 Task: Create new invoice with Date Opened :30-Apr-23, Select Customer: Yummy Thai, Terms: Payment Term 2. Make invoice entry for item-1 with Date: 30-Apr-23, Description: Blue Bunny Double Strawberry_x000D_
, Action: Material, Income Account: Income:Sales, Quantity: 4, Unit Price: 6.85, Discount $: 0.83. Make entry for item-2 with Date: 30-Apr-23, Description: Sprite Can, Action: Material, Income Account: Income:Sales, Quantity: 2, Unit Price: 4.5, Discount $: 1.83. Make entry for item-3 with Date: 30-Apr-23, Description: Snickers King Size_x000D_
, Action: Material, Income Account: Income:Sales, Quantity: 1, Unit Price: 5.5, Discount $: 2.33. Write Notes: 'Looking forward to serving you again.'. Post Invoice with Post Date: 30-Apr-23, Post to Accounts: Assets:Accounts Receivable. Pay / Process Payment with Transaction Date: 15-May-23, Amount: 36.91, Transfer Account: Checking Account. Print Invoice, display notes by going to Option, then go to Display Tab and check 'Invoice Notes'.
Action: Mouse moved to (157, 32)
Screenshot: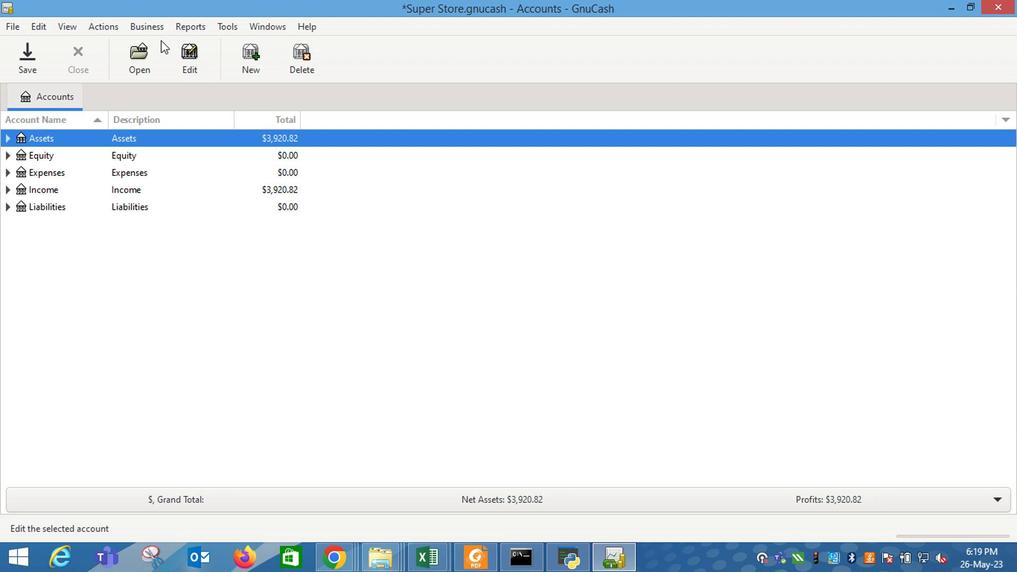 
Action: Mouse pressed left at (157, 32)
Screenshot: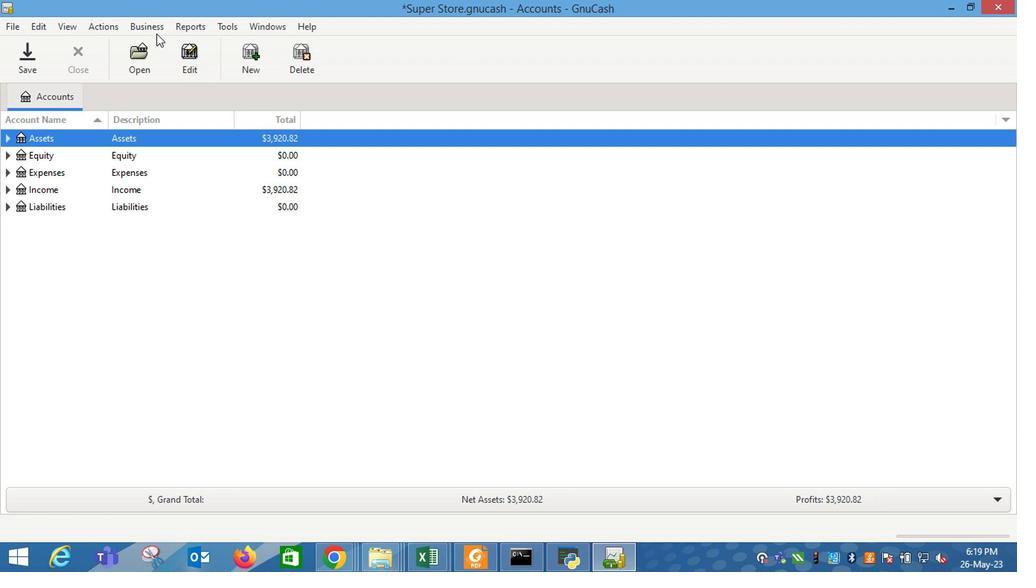 
Action: Mouse moved to (333, 109)
Screenshot: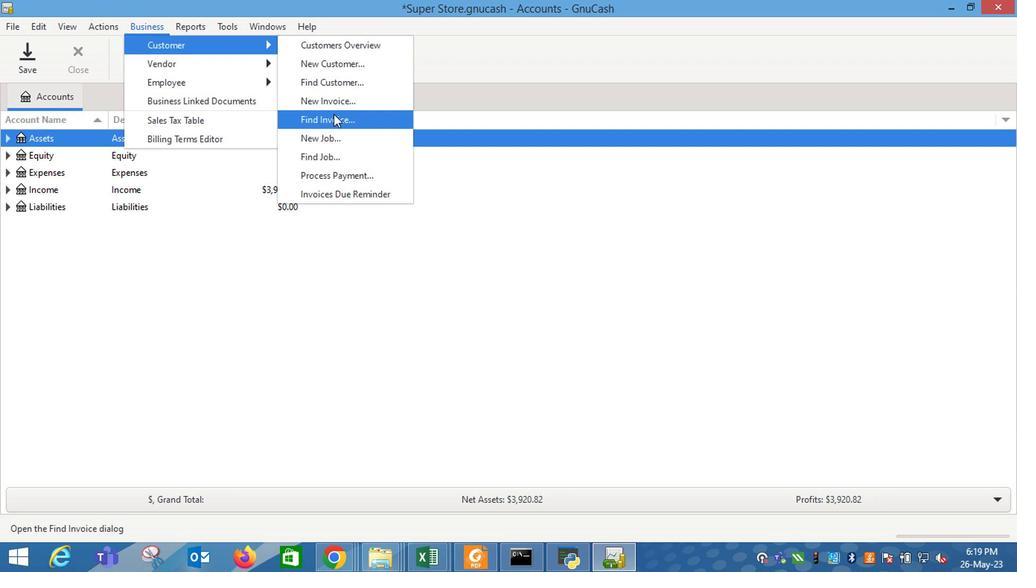 
Action: Mouse pressed left at (333, 109)
Screenshot: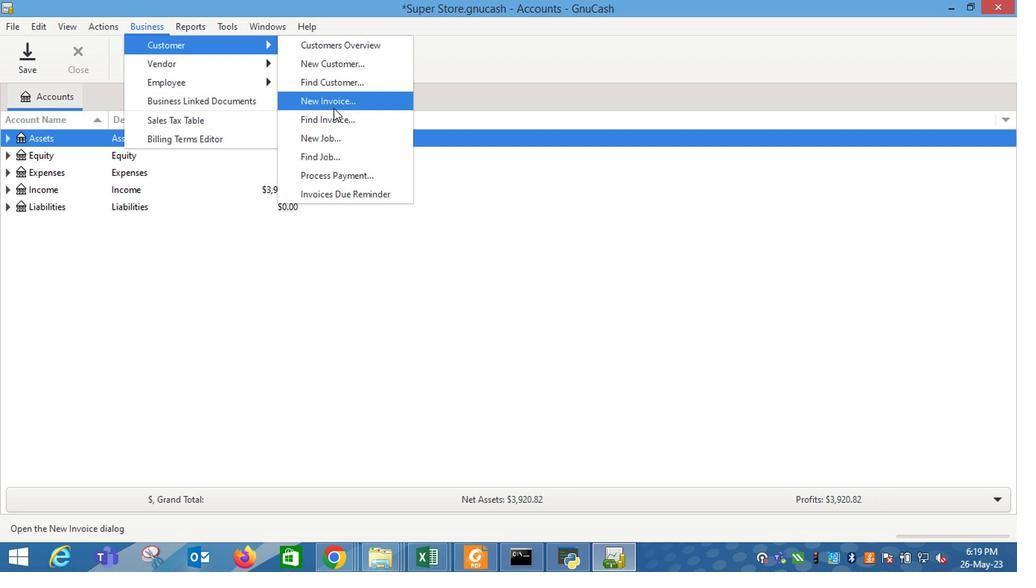 
Action: Mouse moved to (610, 227)
Screenshot: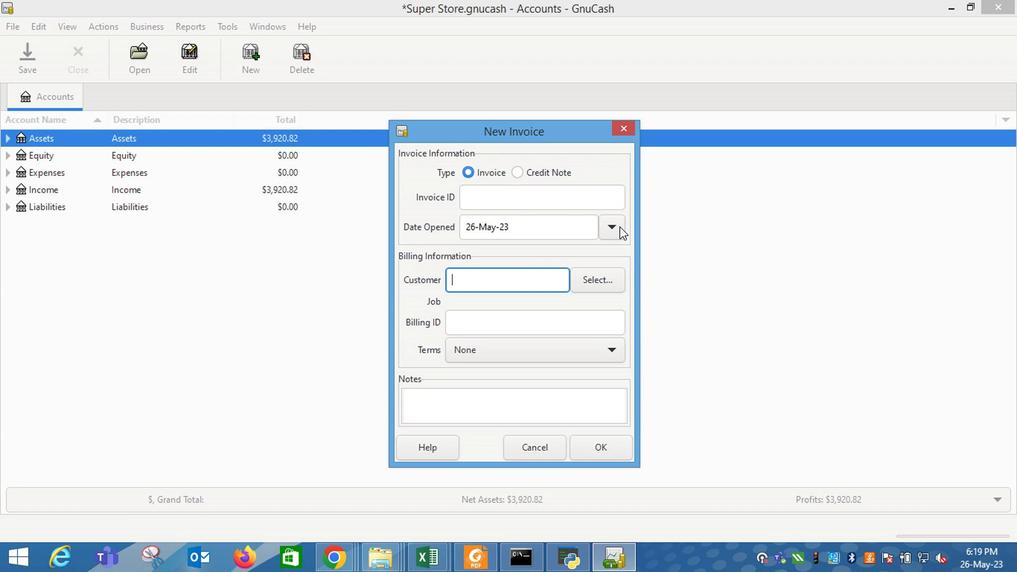 
Action: Mouse pressed left at (610, 227)
Screenshot: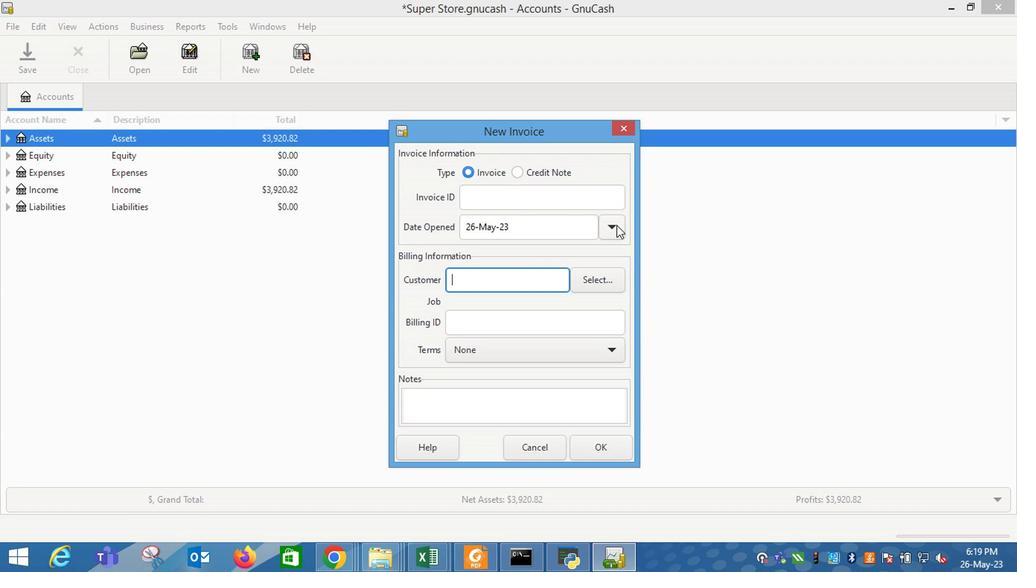 
Action: Mouse moved to (496, 255)
Screenshot: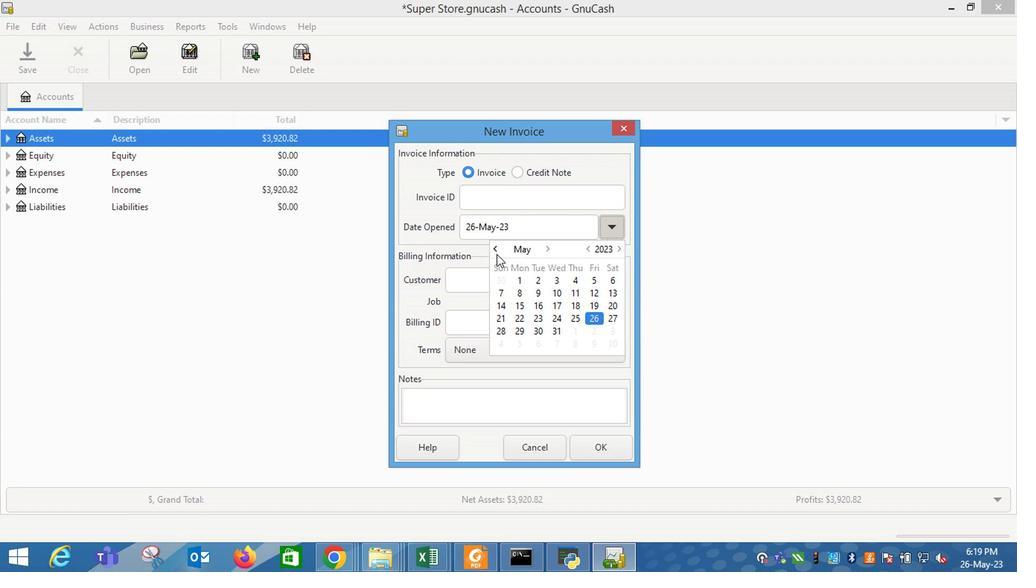 
Action: Mouse pressed left at (496, 255)
Screenshot: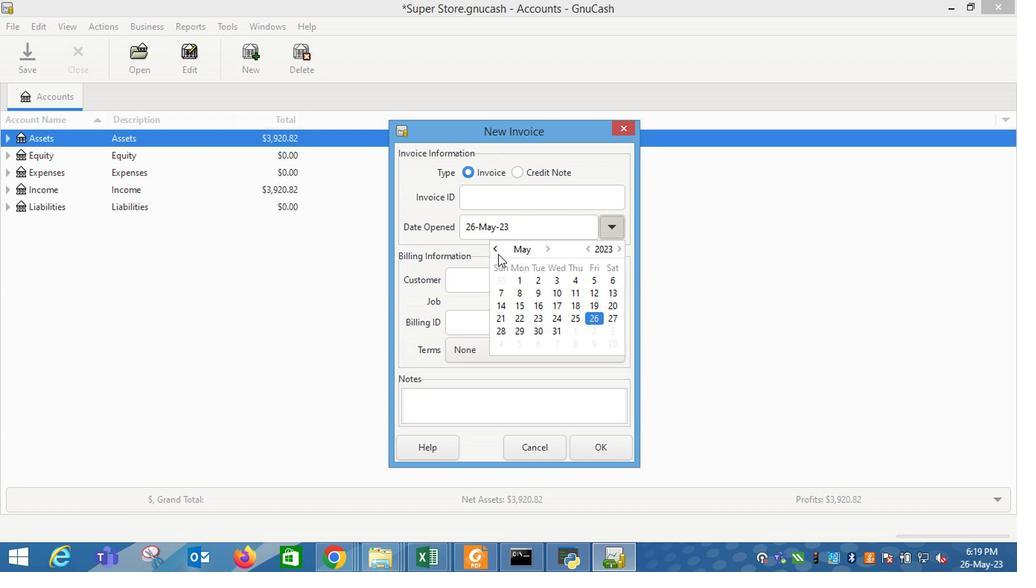 
Action: Mouse moved to (495, 348)
Screenshot: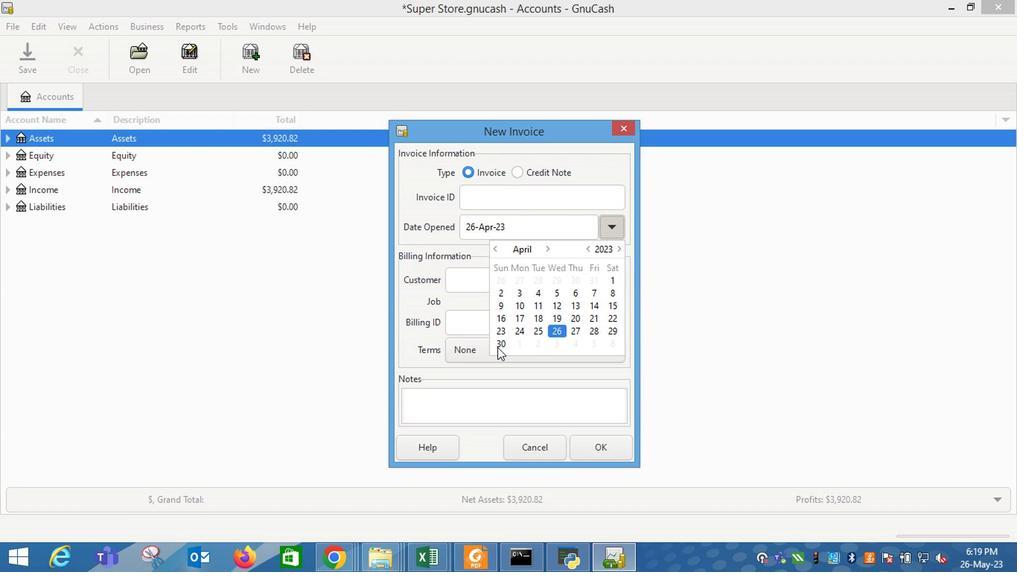 
Action: Mouse pressed left at (495, 348)
Screenshot: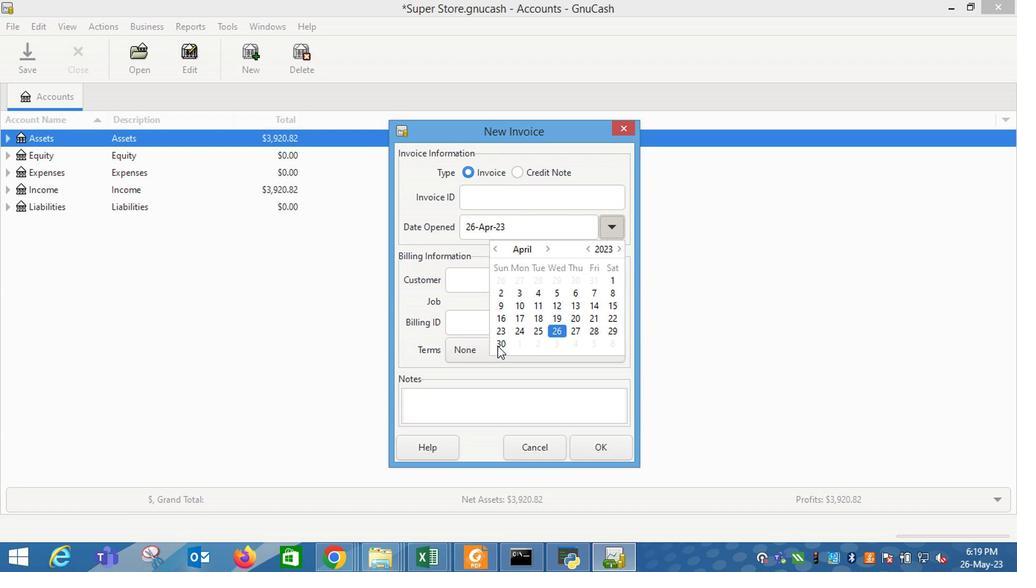 
Action: Mouse moved to (475, 269)
Screenshot: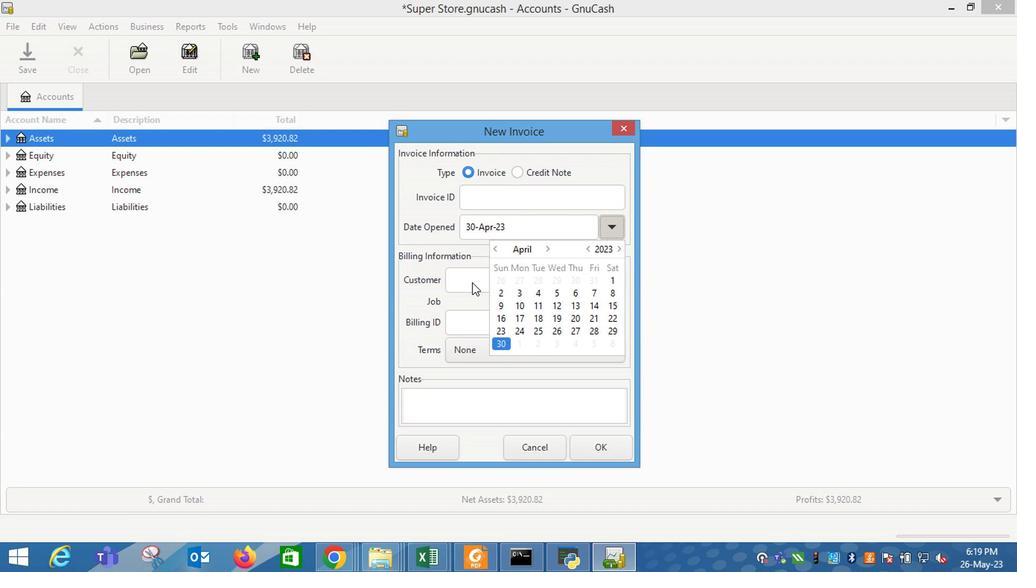 
Action: Mouse pressed left at (475, 269)
Screenshot: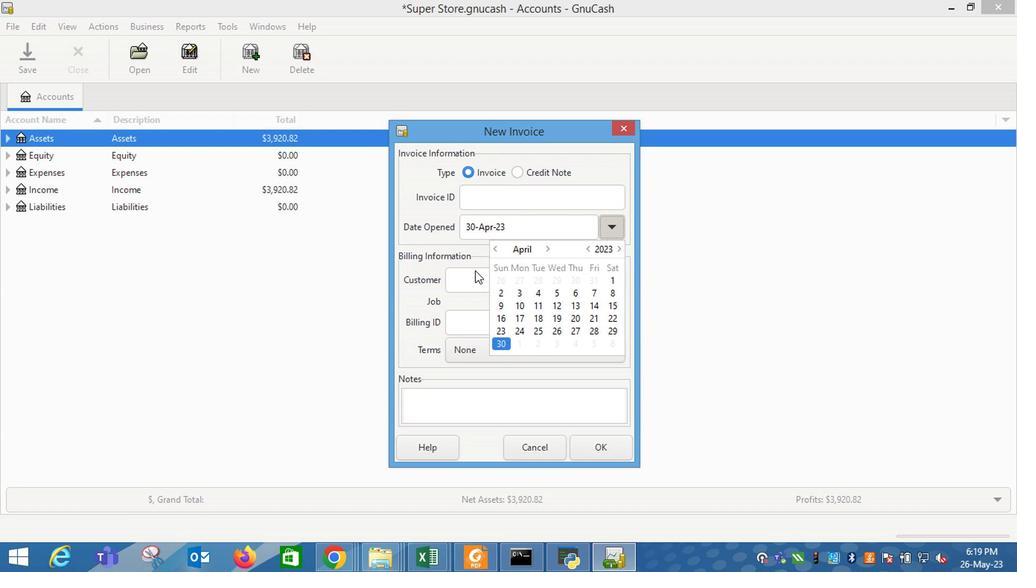 
Action: Mouse moved to (458, 282)
Screenshot: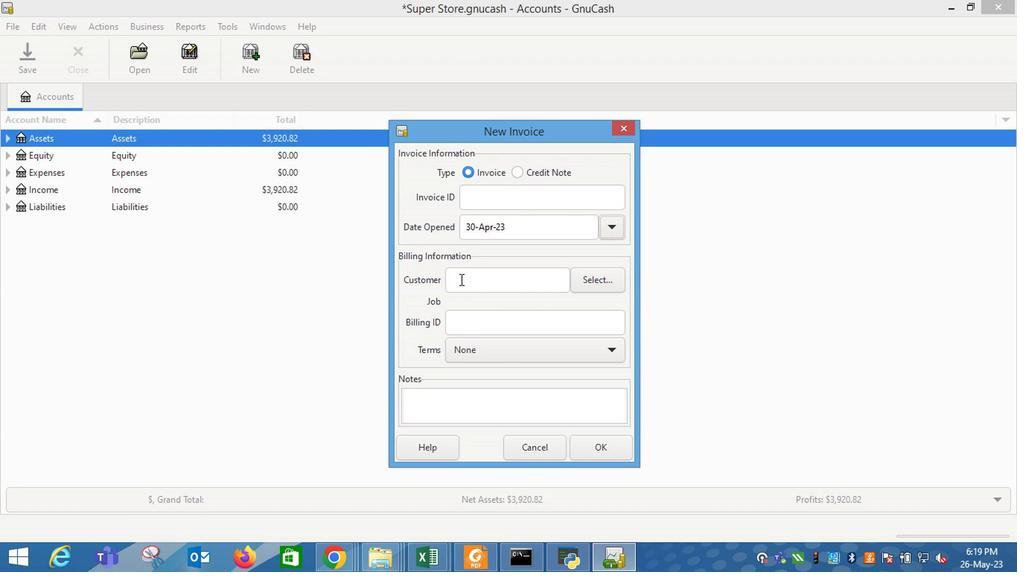 
Action: Mouse pressed left at (458, 282)
Screenshot: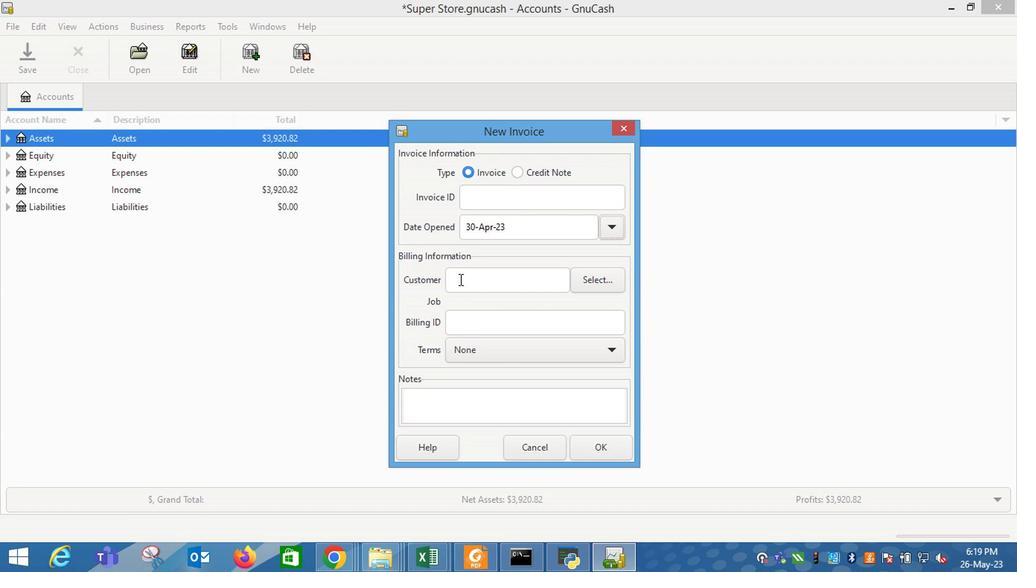 
Action: Key pressed <Key.shift_r>Blue<Key.space><Key.shift_r>Bunny<Key.backspace><Key.backspace><Key.backspace><Key.backspace><Key.backspace><Key.backspace><Key.backspace><Key.backspace><Key.backspace><Key.backspace><Key.shift_r><Key.shift_r><Key.shift_r><Key.shift_r><Key.shift_r>Yu
Screenshot: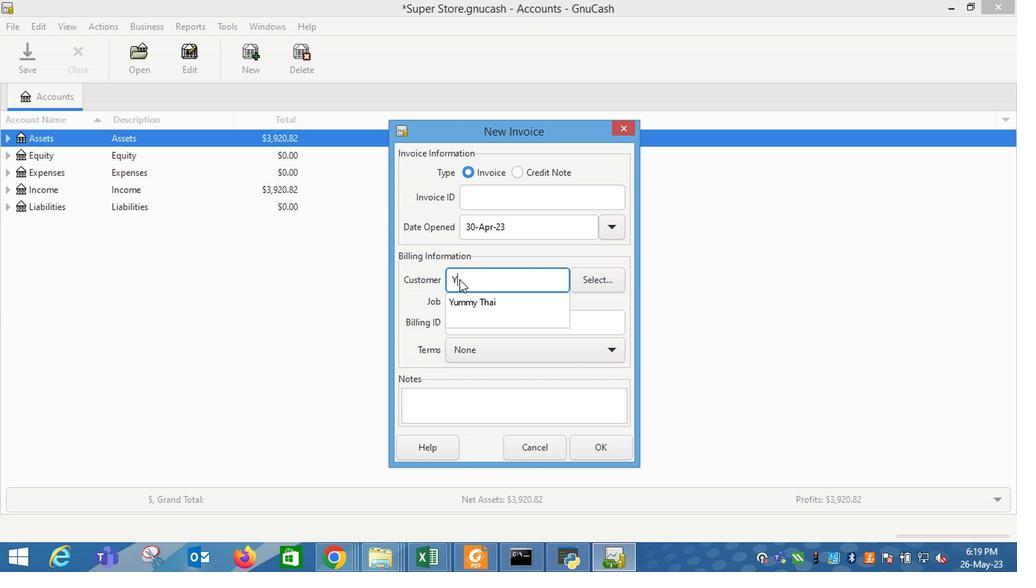 
Action: Mouse moved to (464, 308)
Screenshot: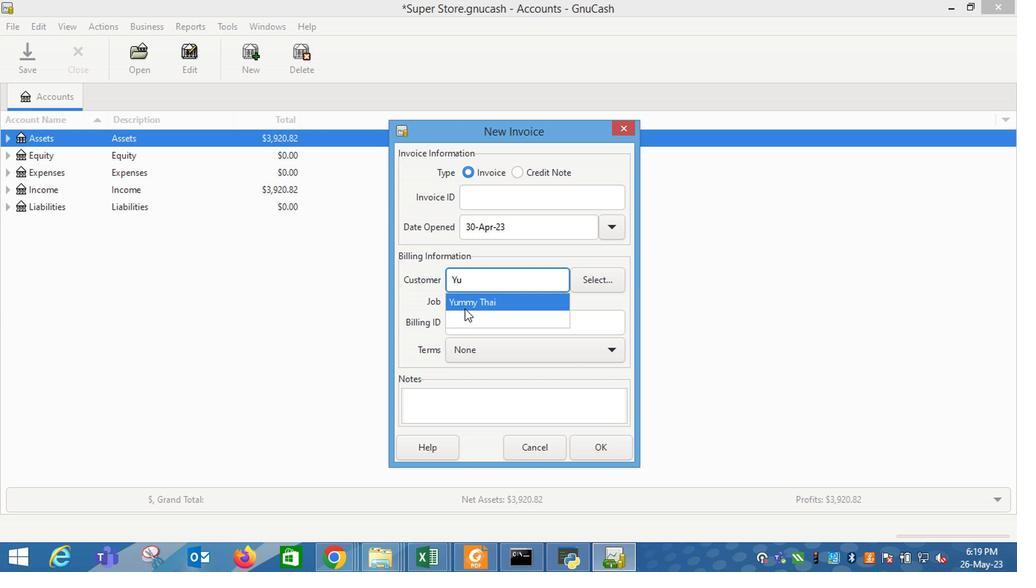 
Action: Mouse pressed left at (464, 308)
Screenshot: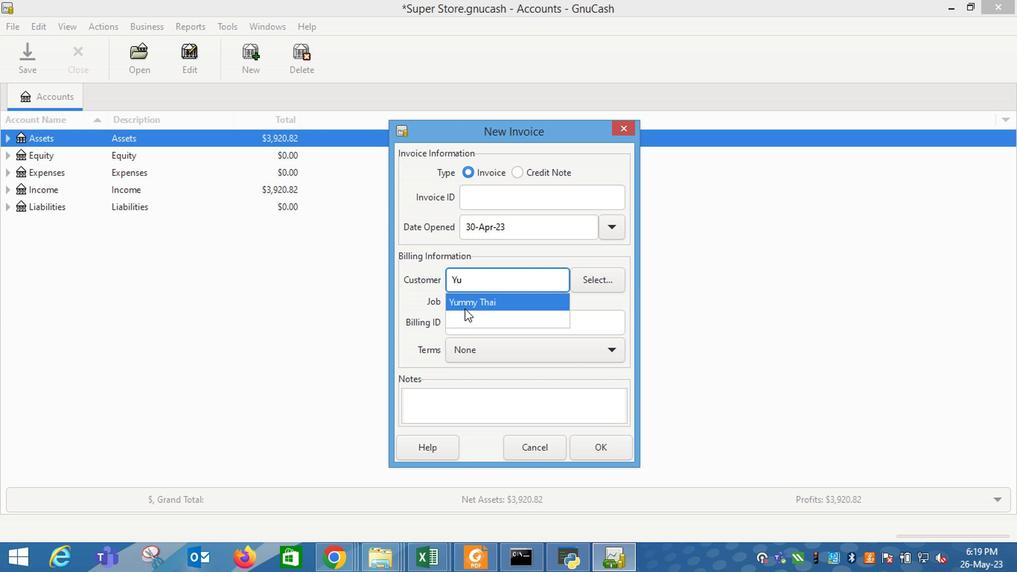 
Action: Mouse moved to (483, 366)
Screenshot: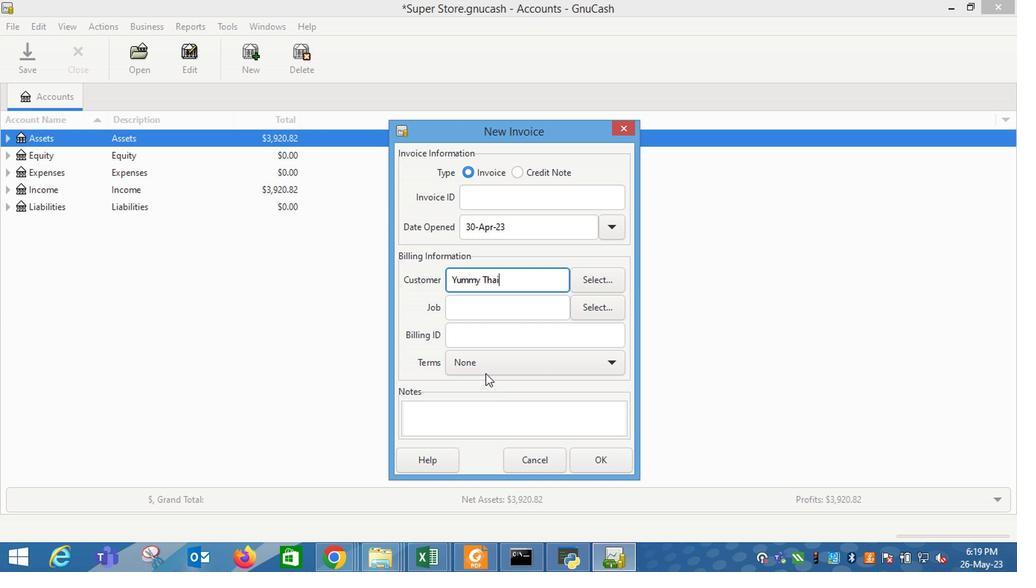 
Action: Mouse pressed left at (483, 366)
Screenshot: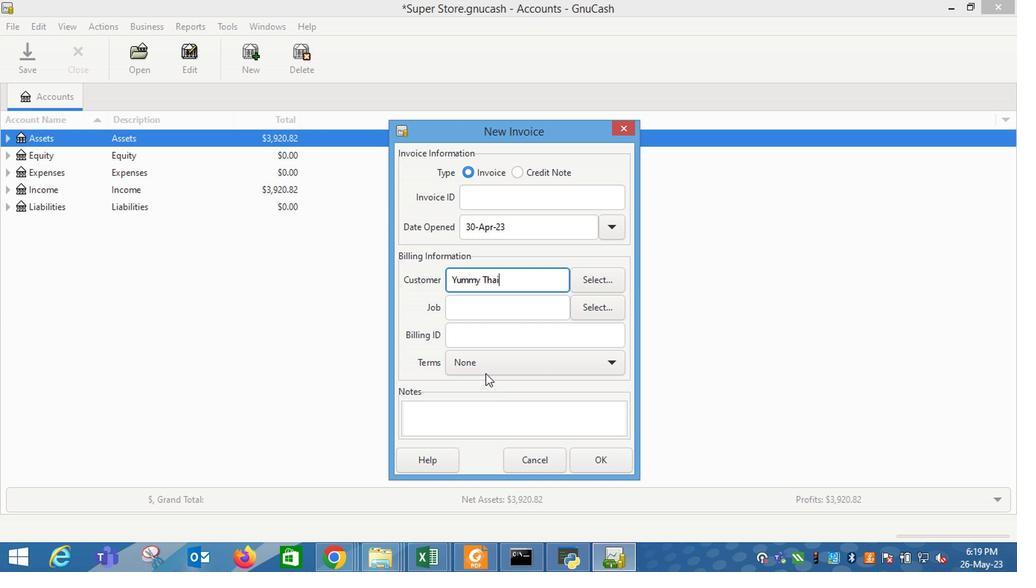 
Action: Mouse moved to (479, 412)
Screenshot: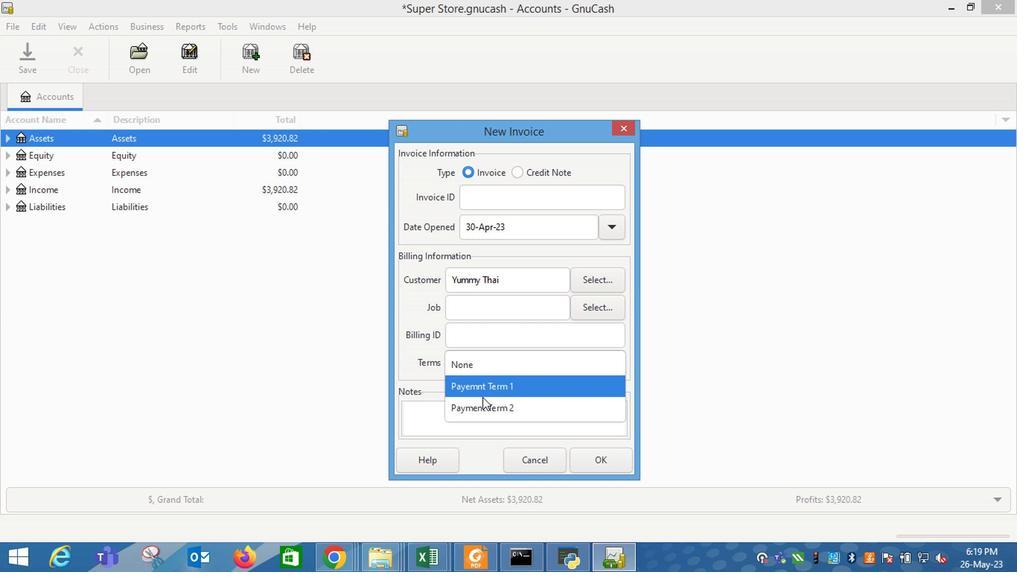 
Action: Mouse pressed left at (479, 412)
Screenshot: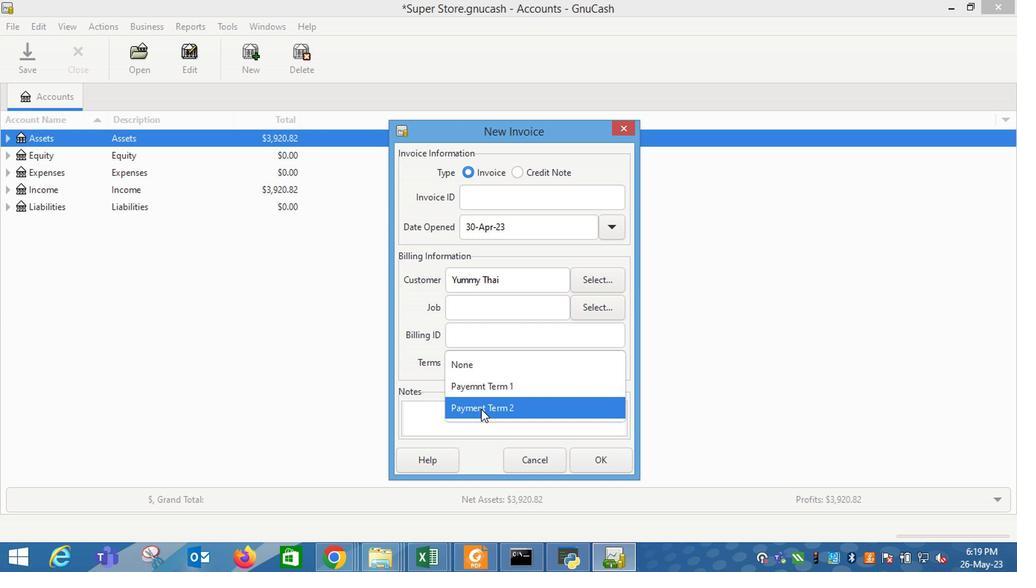 
Action: Mouse moved to (593, 463)
Screenshot: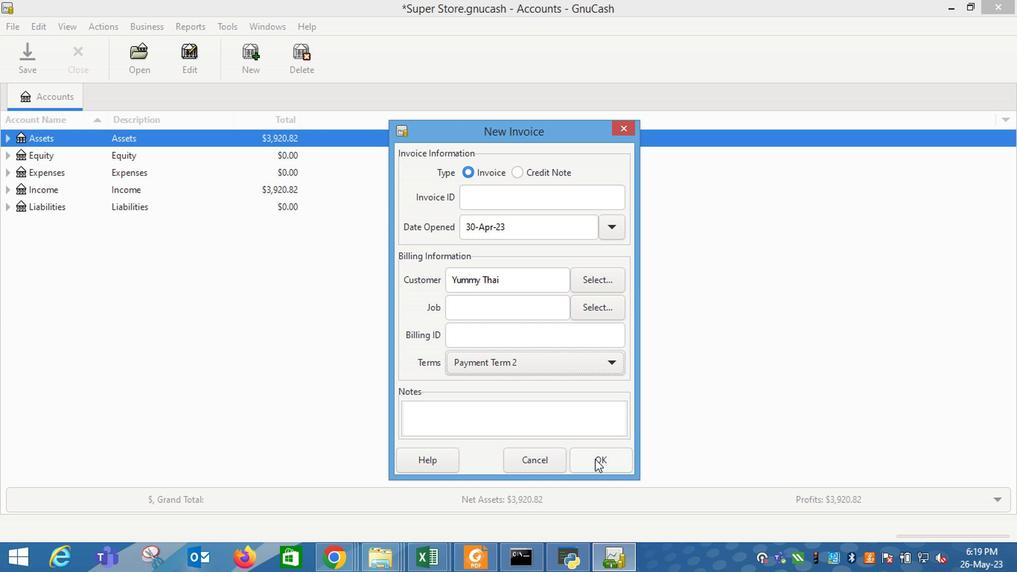 
Action: Mouse pressed left at (593, 463)
Screenshot: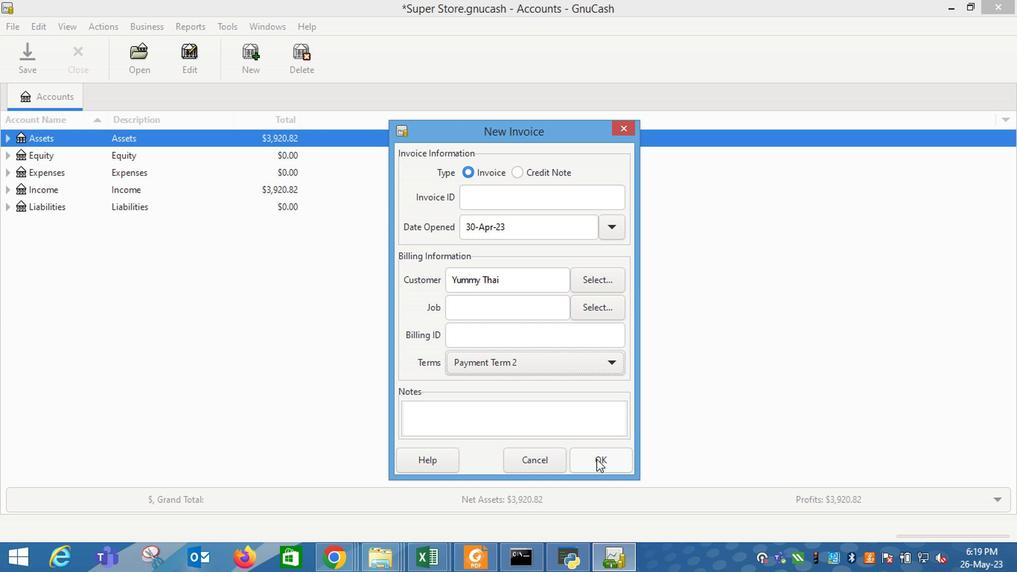 
Action: Mouse moved to (75, 293)
Screenshot: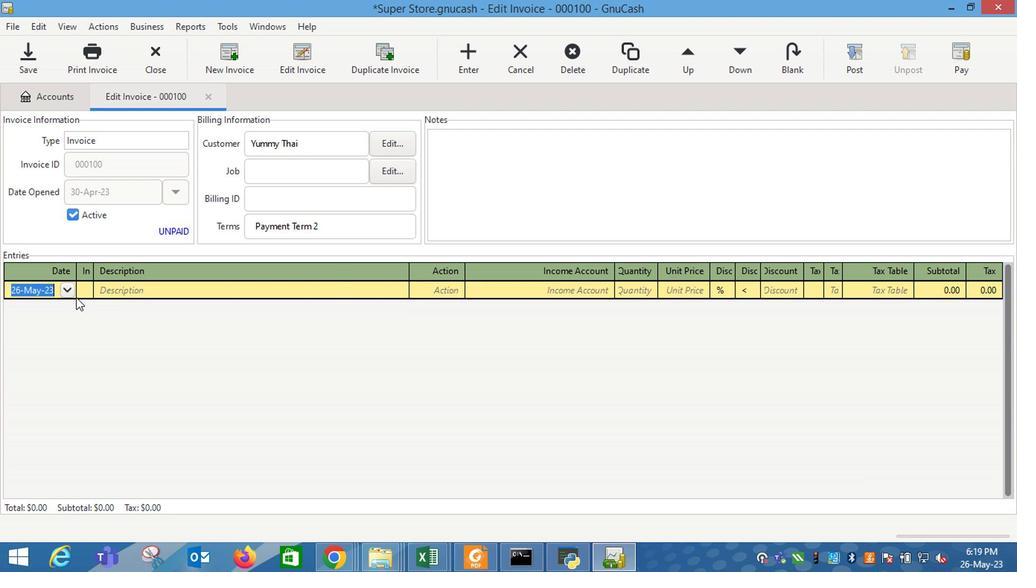 
Action: Mouse pressed left at (75, 293)
Screenshot: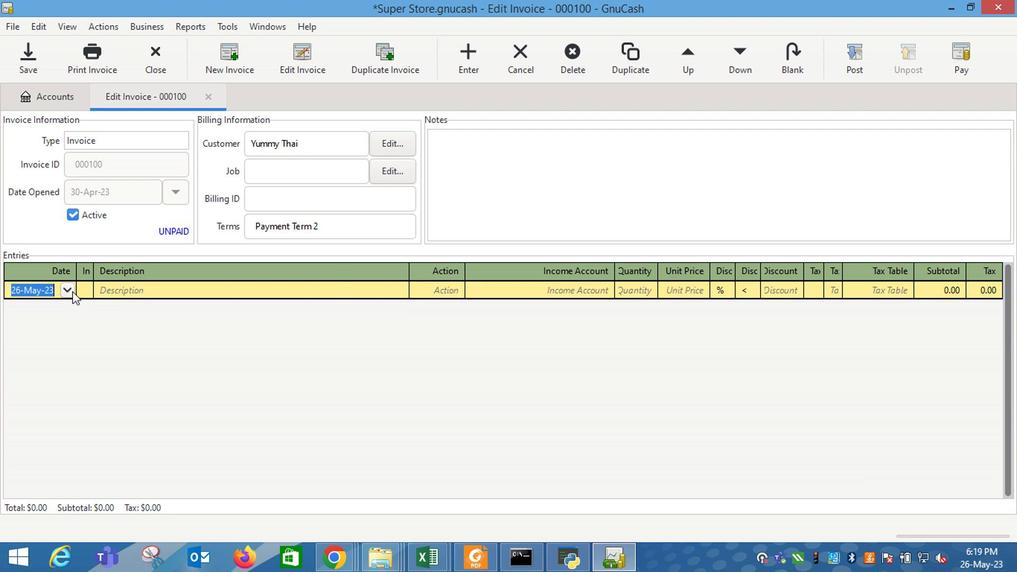 
Action: Mouse moved to (19, 312)
Screenshot: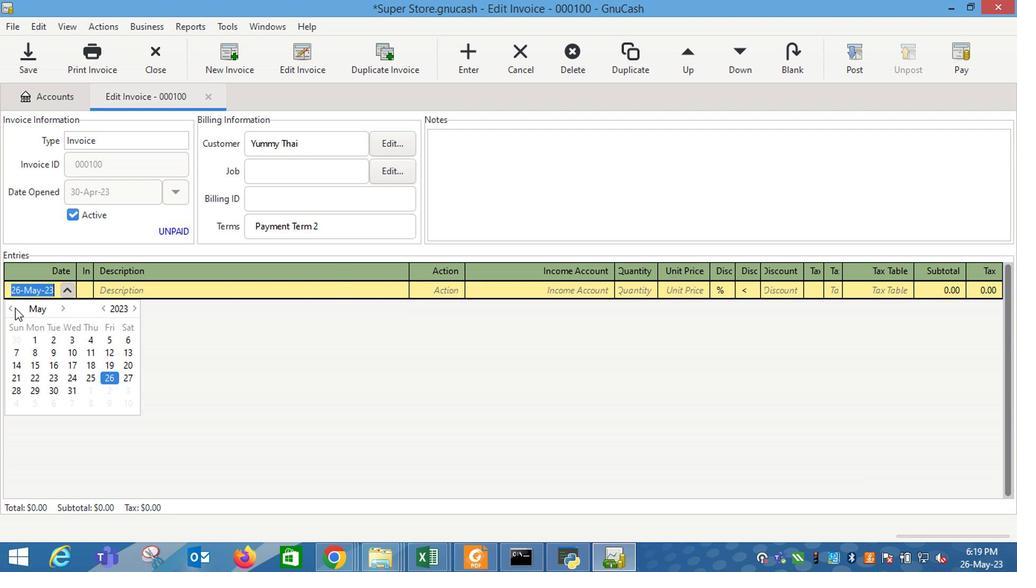 
Action: Mouse pressed left at (19, 312)
Screenshot: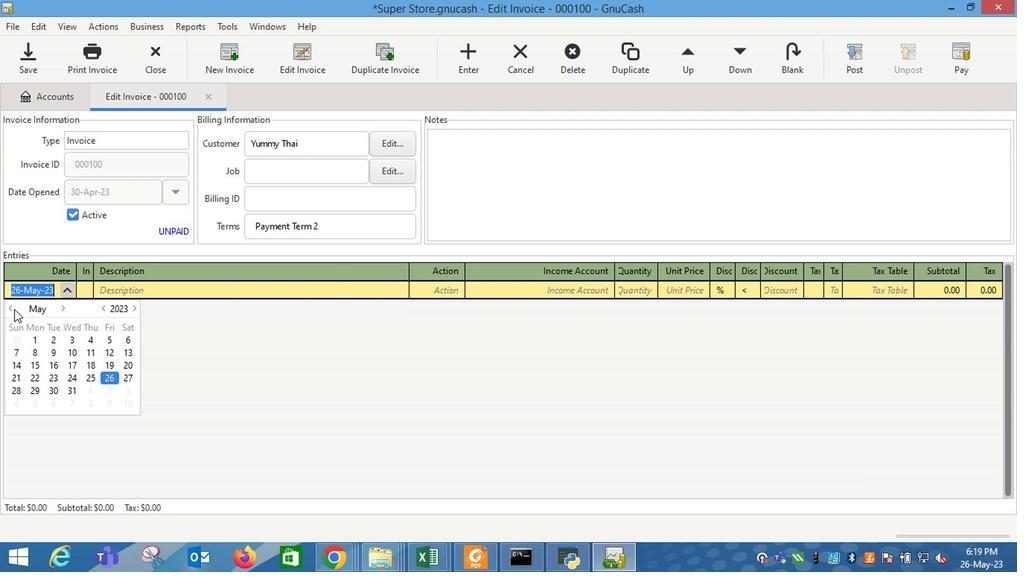 
Action: Mouse moved to (14, 313)
Screenshot: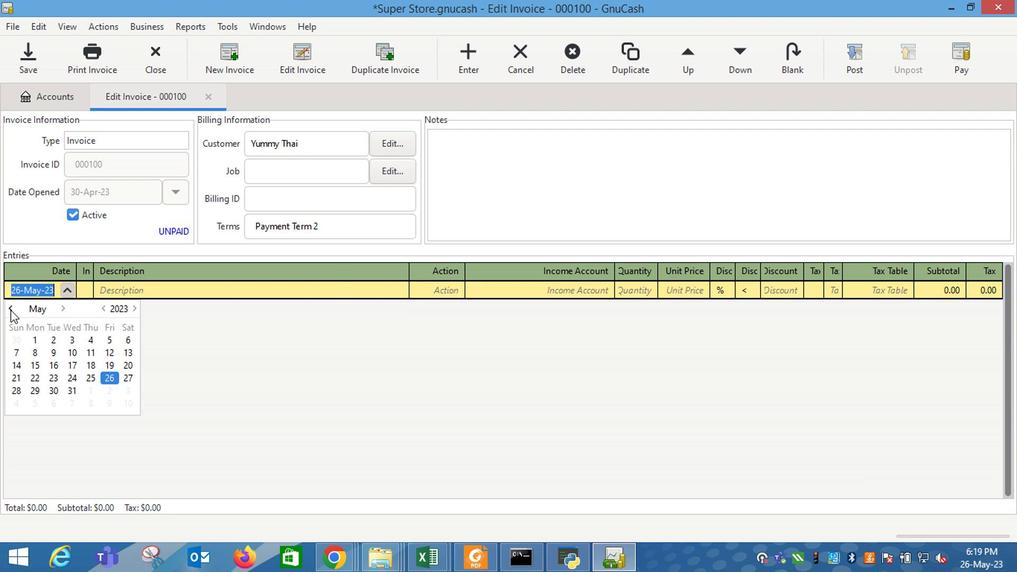 
Action: Mouse pressed left at (14, 313)
Screenshot: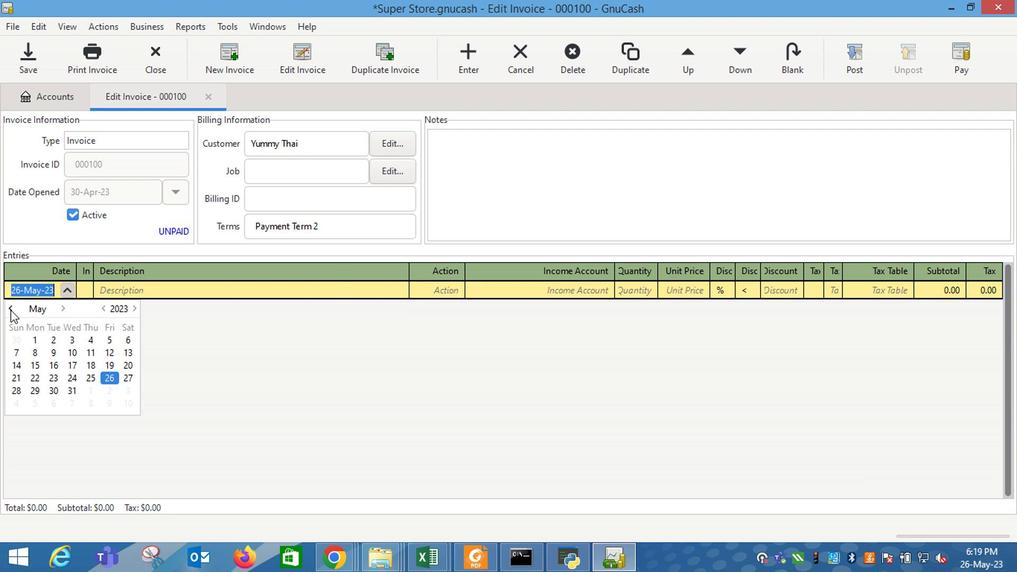 
Action: Mouse moved to (21, 403)
Screenshot: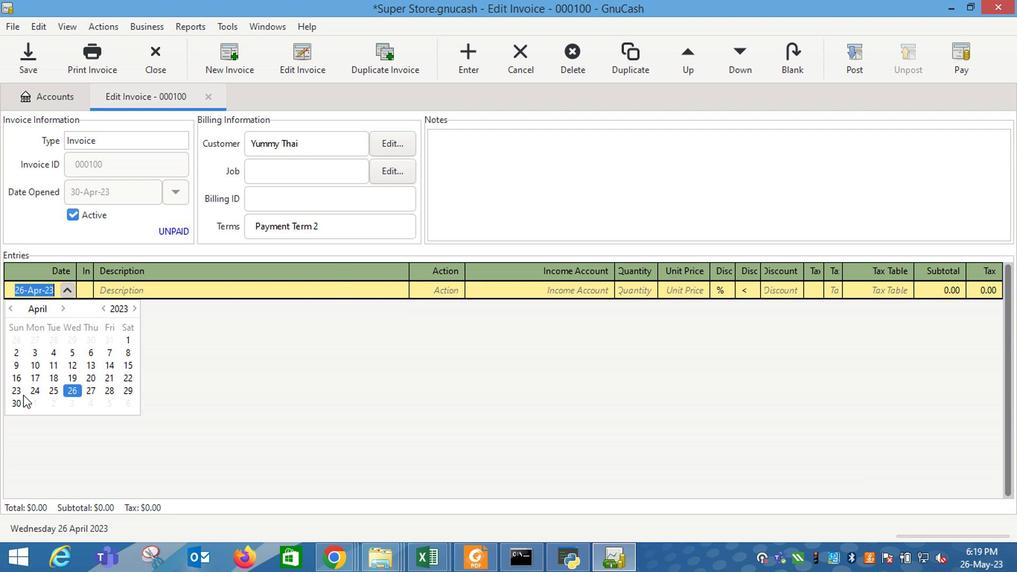 
Action: Mouse pressed left at (21, 403)
Screenshot: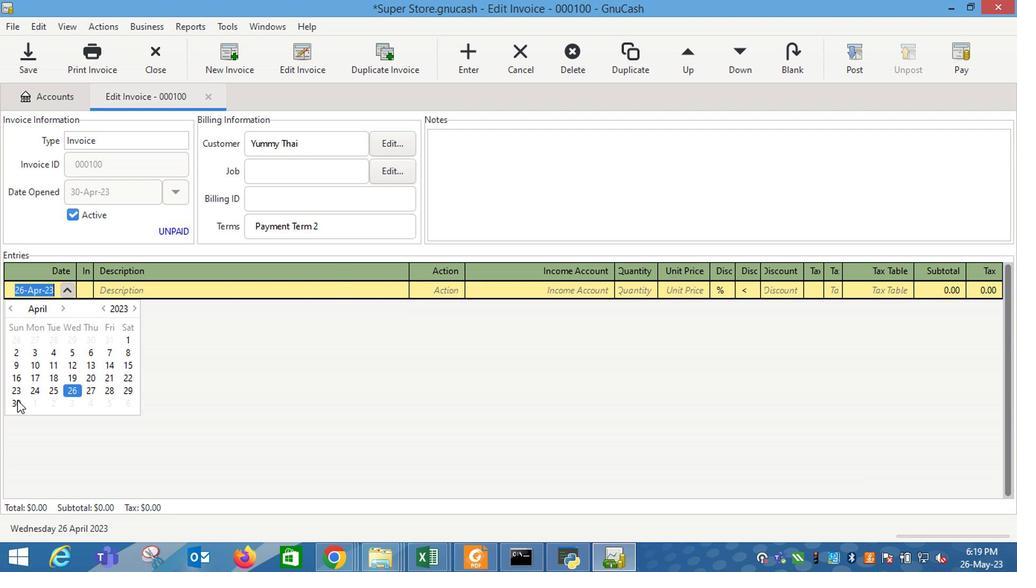 
Action: Key pressed <Key.tab><Key.shift_r>Blue<Key.space><Key.shift_r>Bunny<Key.space><Key.shift_r>Double<Key.space><Key.shift_r>Strawberry
Screenshot: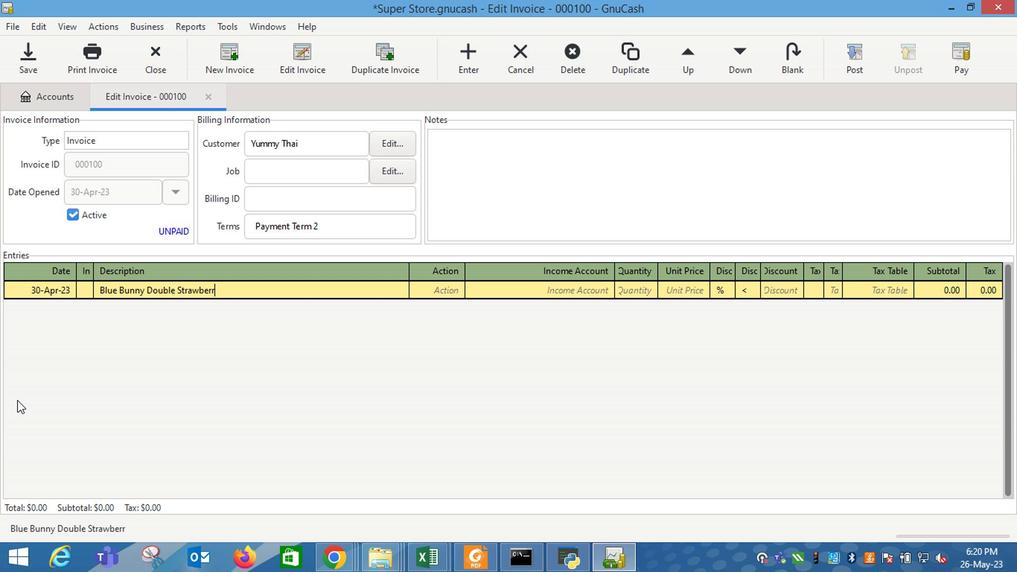 
Action: Mouse moved to (71, 403)
Screenshot: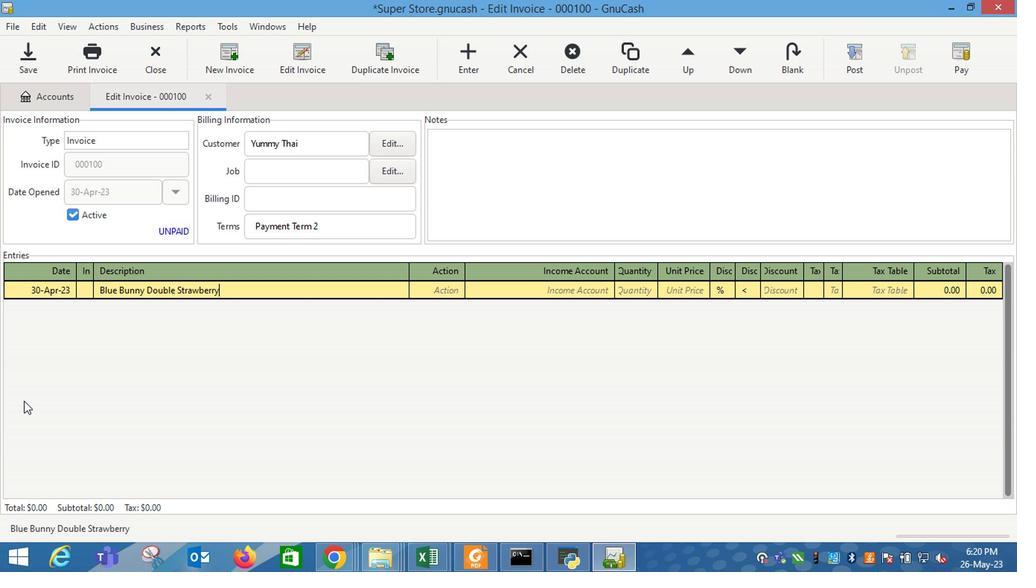 
Action: Key pressed <Key.tab>
Screenshot: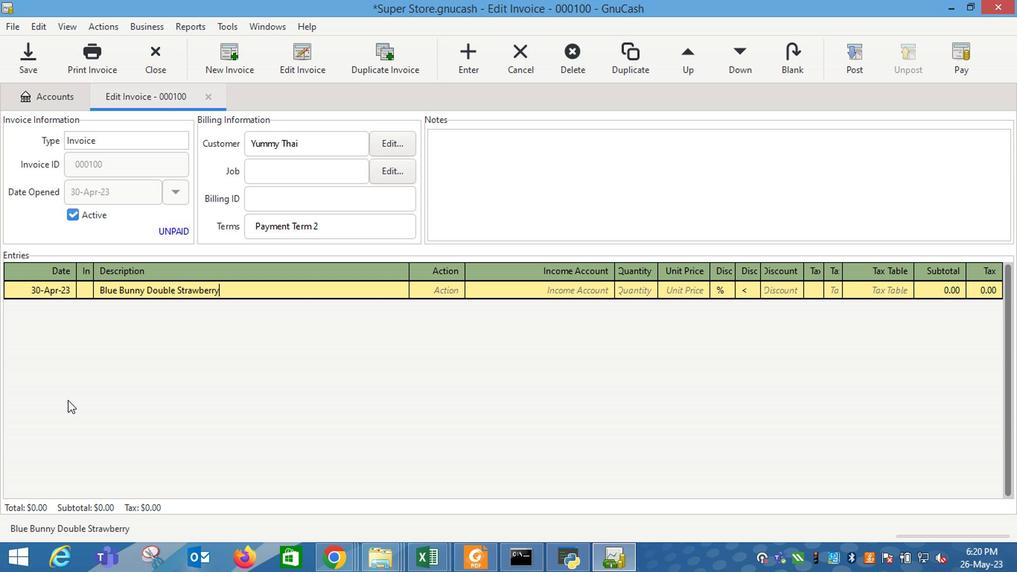 
Action: Mouse moved to (452, 292)
Screenshot: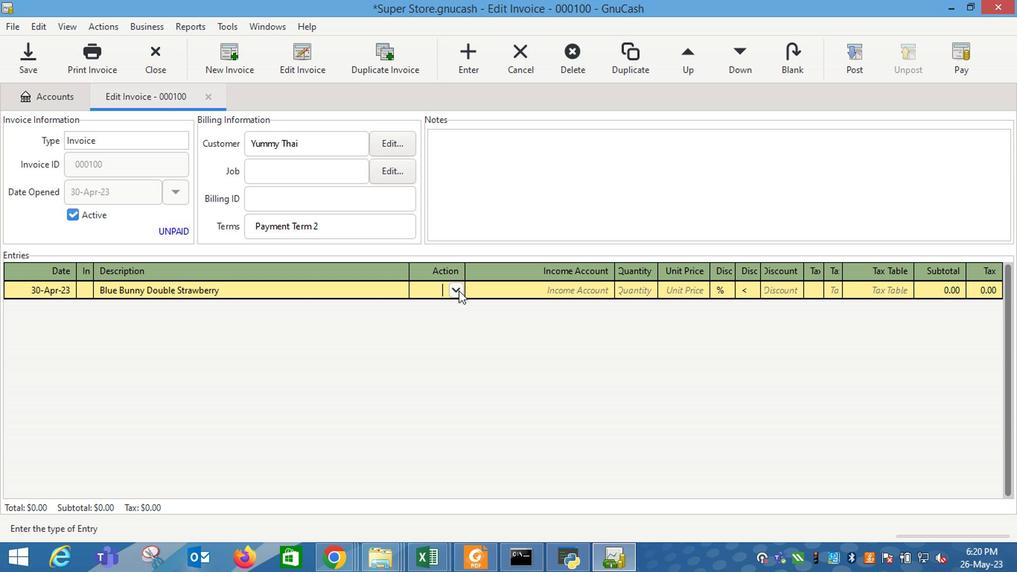 
Action: Key pressed m<Key.tab>i<Key.down><Key.down><Key.down><Key.tab>4<Key.tab>6.85
Screenshot: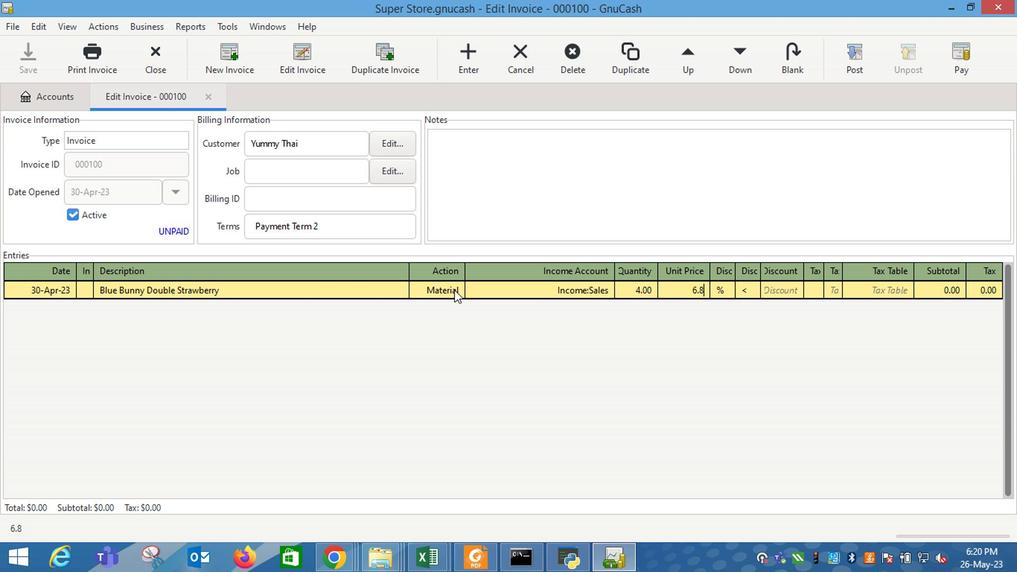 
Action: Mouse moved to (695, 282)
Screenshot: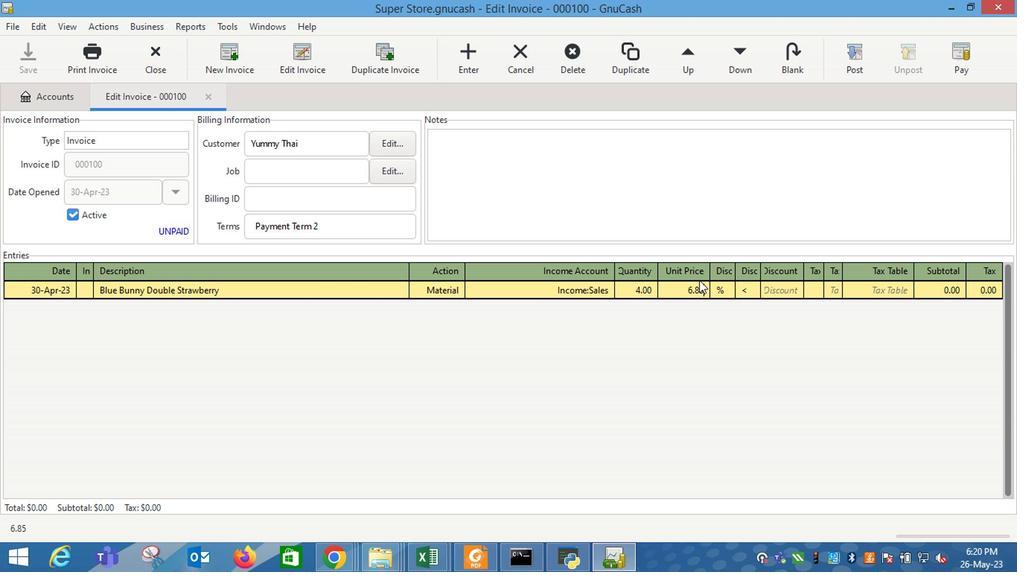 
Action: Key pressed <Key.tab>
Screenshot: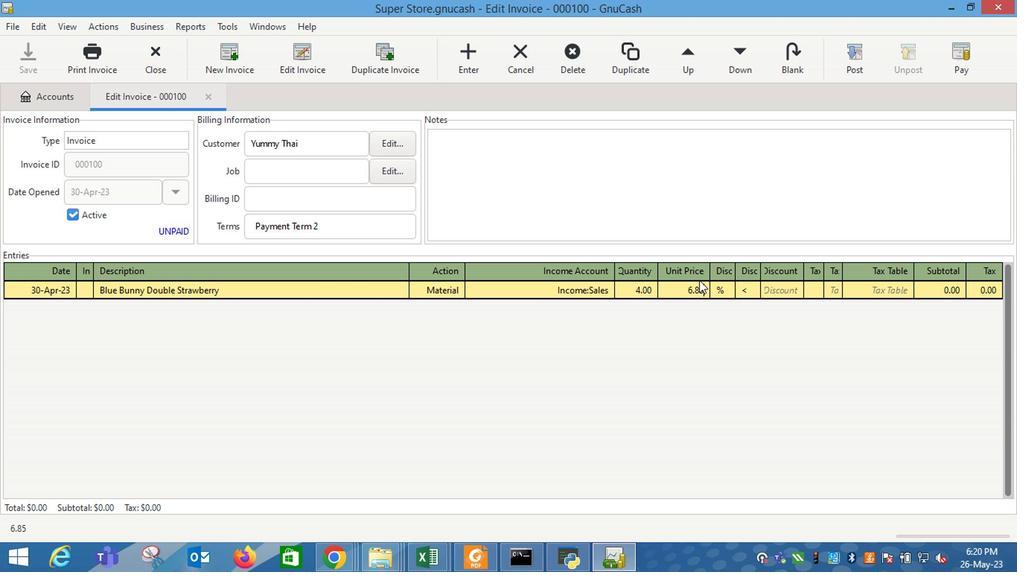 
Action: Mouse moved to (712, 290)
Screenshot: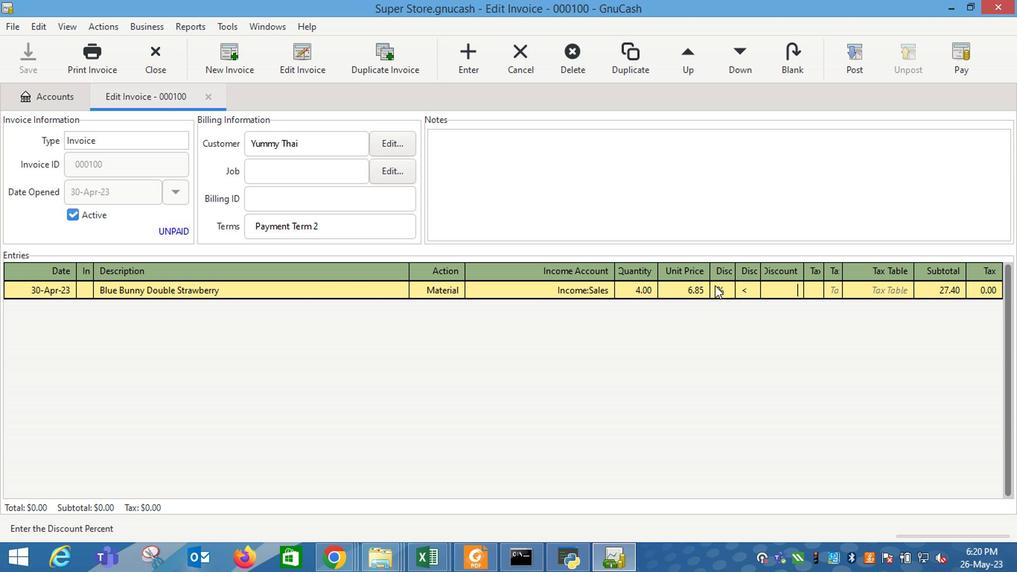 
Action: Mouse pressed left at (712, 290)
Screenshot: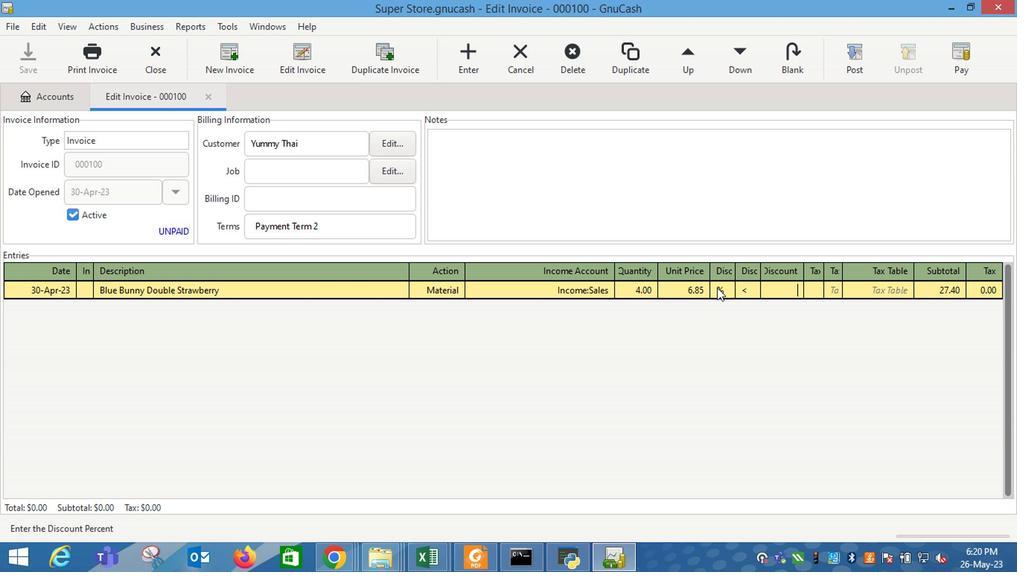 
Action: Mouse moved to (734, 295)
Screenshot: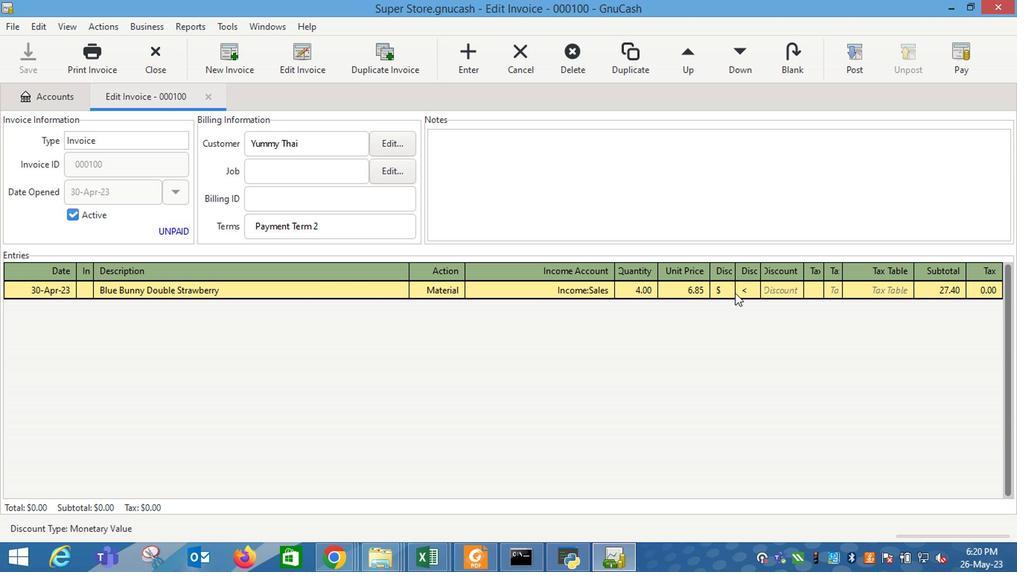 
Action: Mouse pressed left at (734, 295)
Screenshot: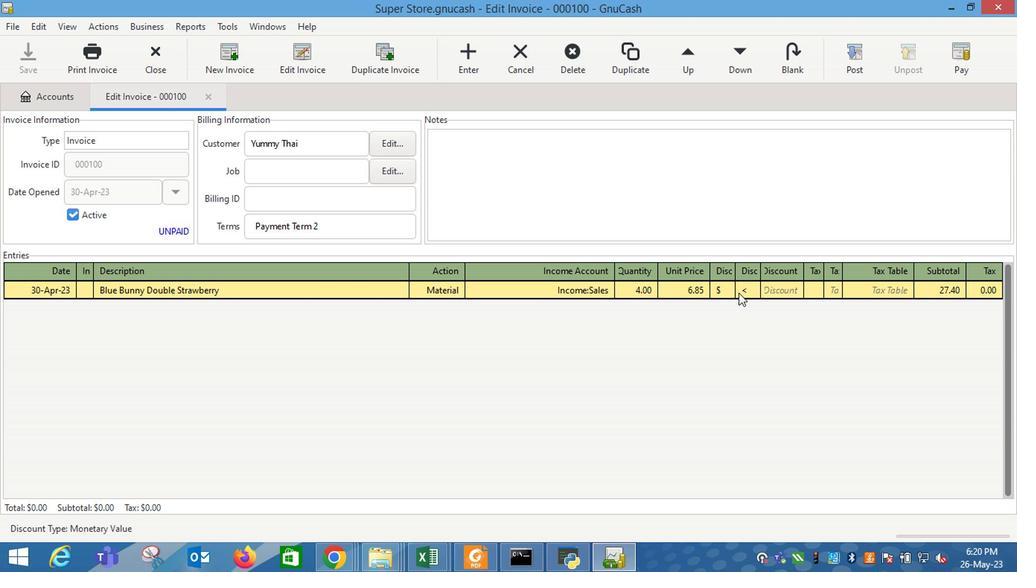 
Action: Mouse moved to (762, 288)
Screenshot: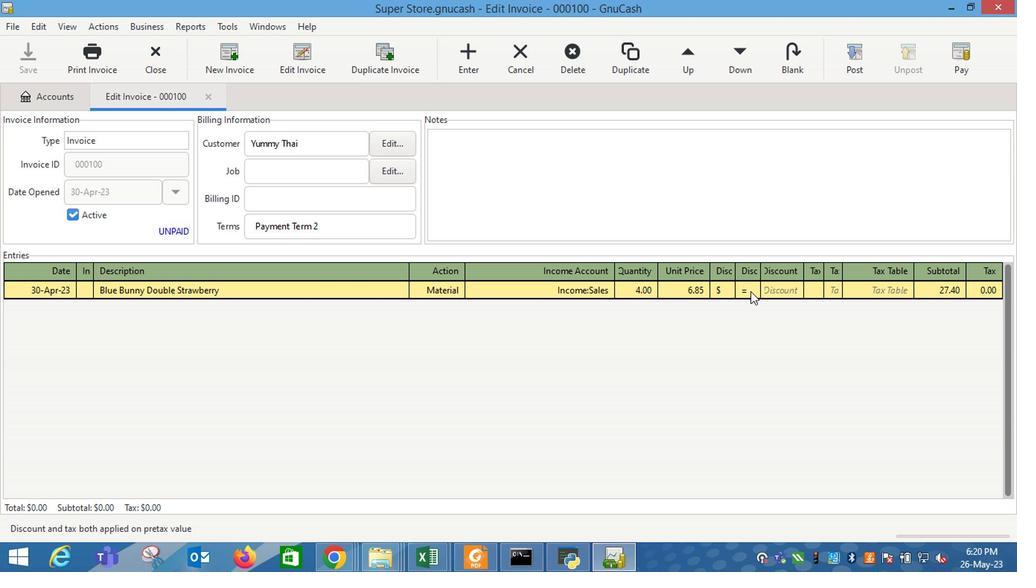 
Action: Mouse pressed left at (762, 288)
Screenshot: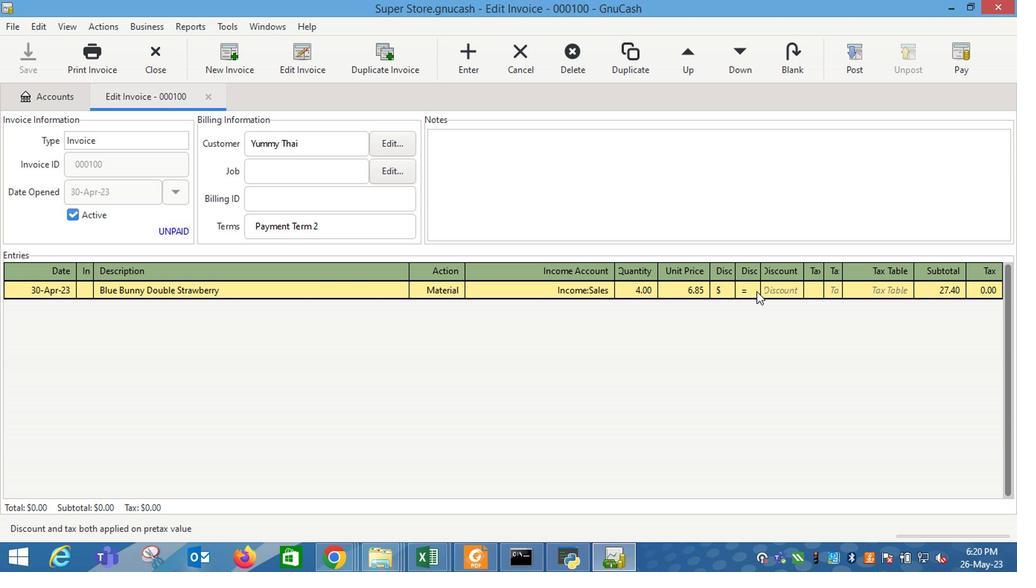 
Action: Mouse moved to (757, 286)
Screenshot: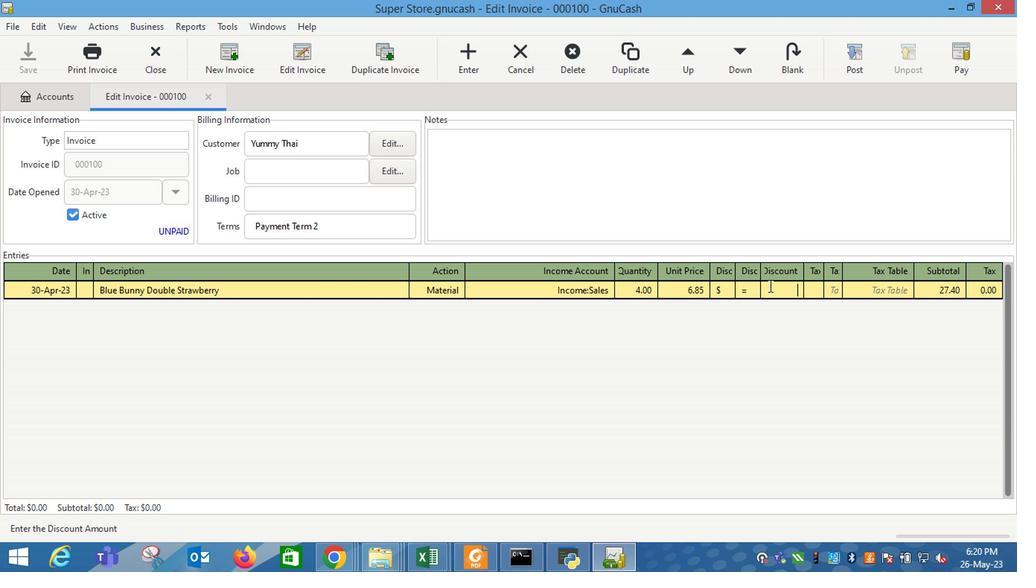 
Action: Key pressed 0.83<Key.enter><Key.tab><Key.shift_r>Sprite<Key.space><Key.shift_r>Can<Key.tab>m<Key.tab>i<Key.down><Key.down><Key.down><Key.tab>2<Key.tab>4.5<Key.tab>
Screenshot: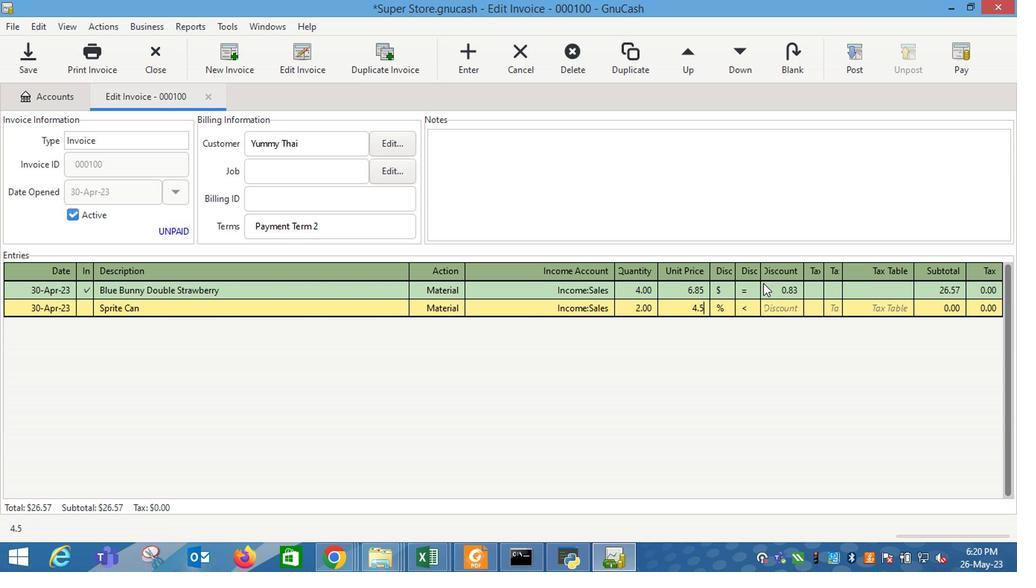 
Action: Mouse moved to (717, 315)
Screenshot: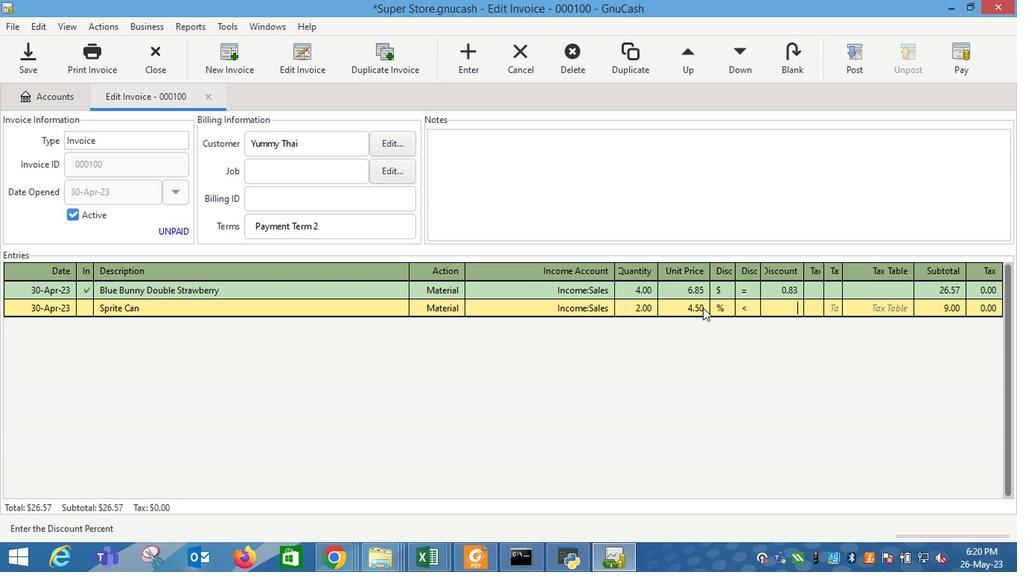 
Action: Mouse pressed left at (717, 315)
Screenshot: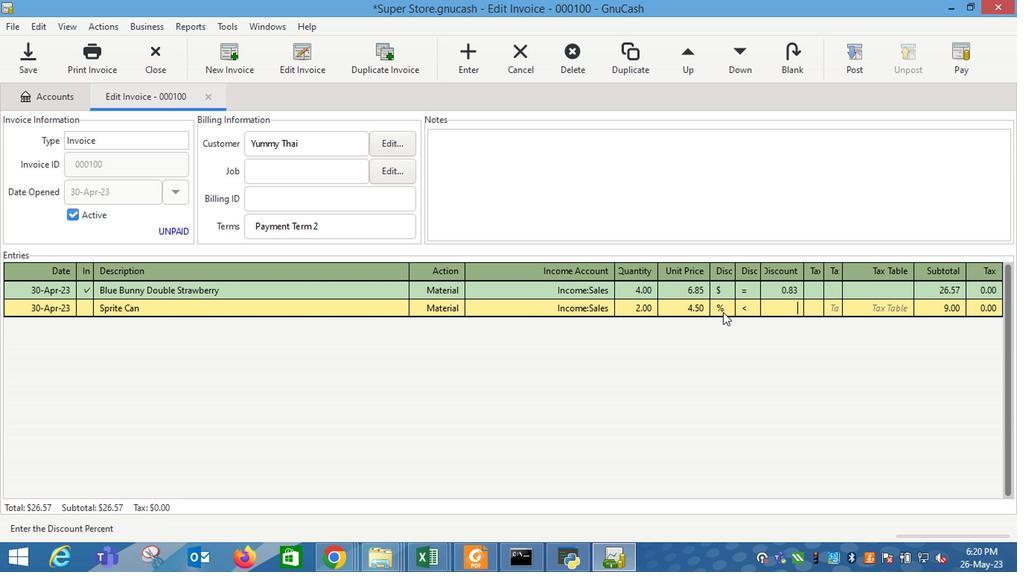 
Action: Mouse moved to (735, 311)
Screenshot: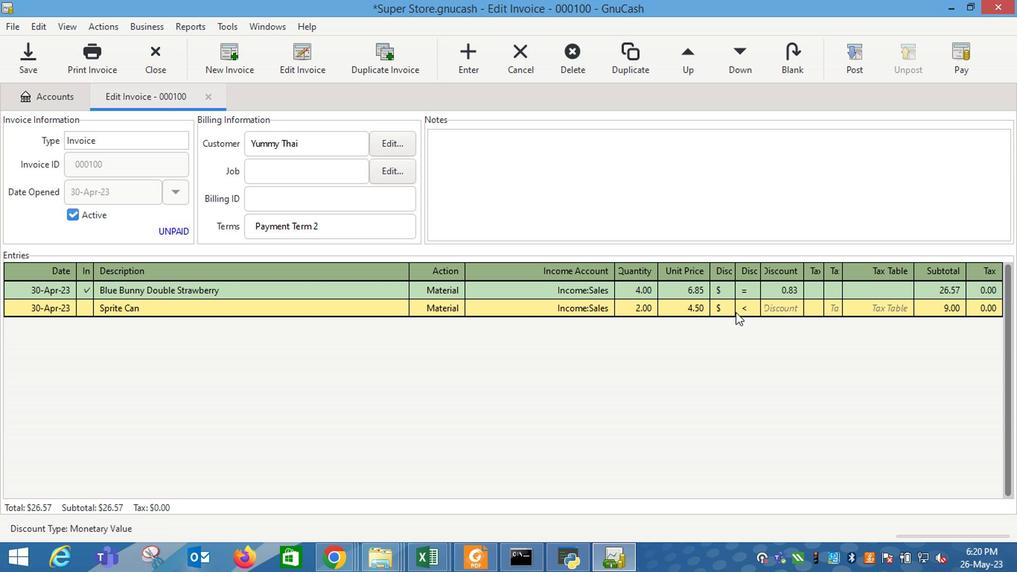 
Action: Mouse pressed left at (735, 311)
Screenshot: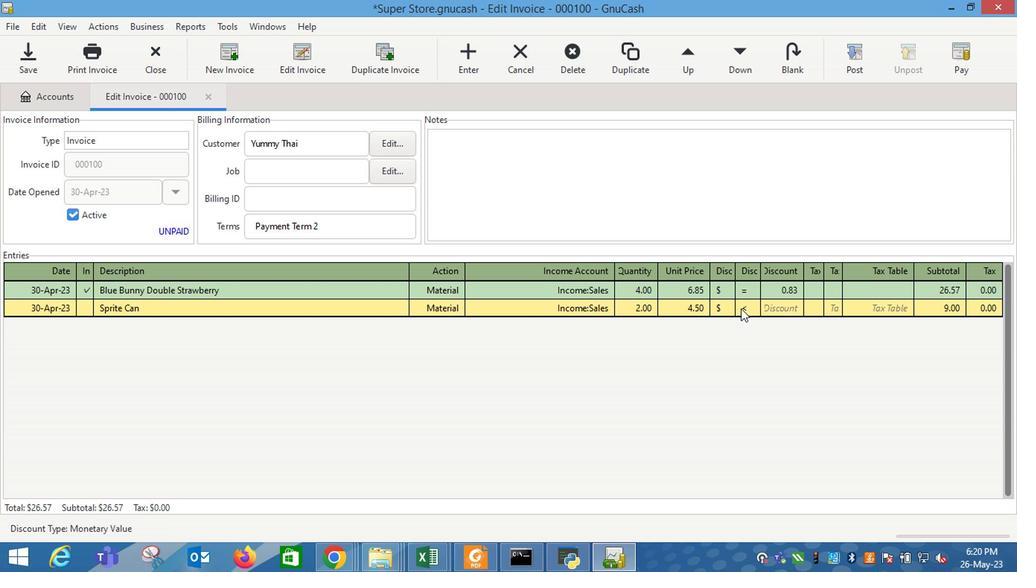 
Action: Mouse moved to (769, 309)
Screenshot: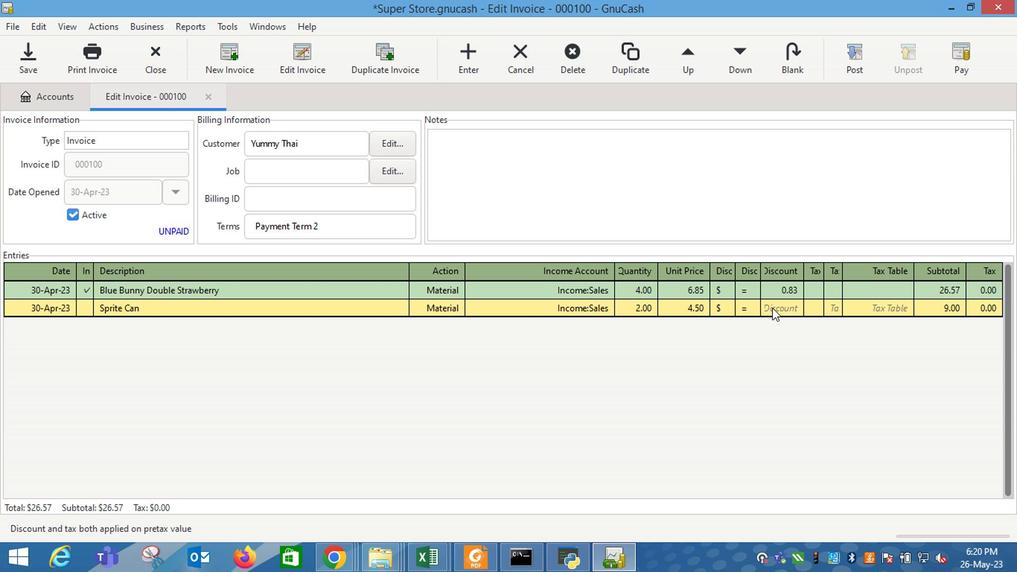 
Action: Mouse pressed left at (769, 309)
Screenshot: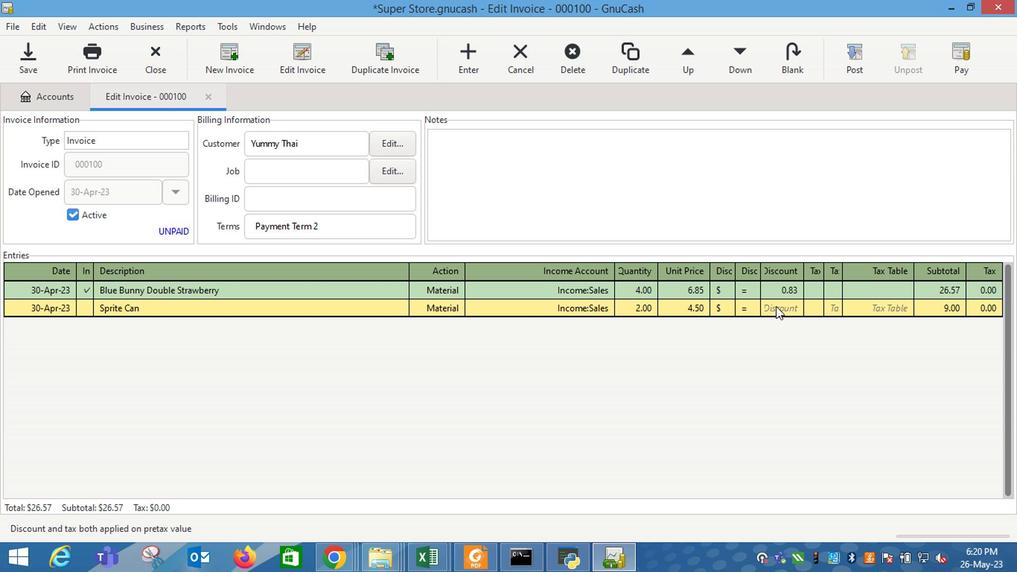 
Action: Key pressed 1.83<Key.enter><Key.tab><Key.shift_r>Snickers<Key.tab>5.<Key.backspace><Key.backspace><Key.backspace>1<Key.tab>5.5
Screenshot: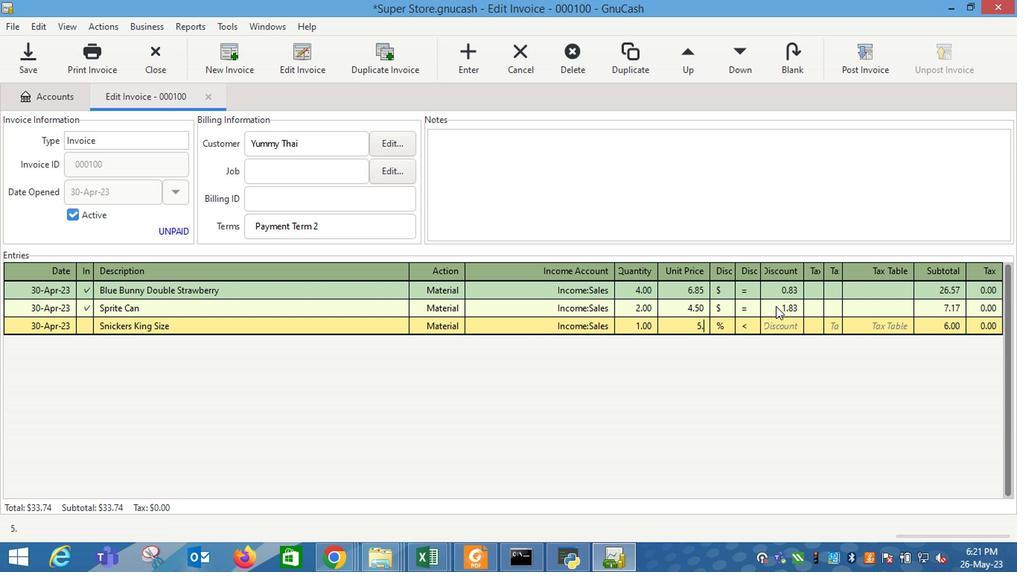 
Action: Mouse moved to (716, 333)
Screenshot: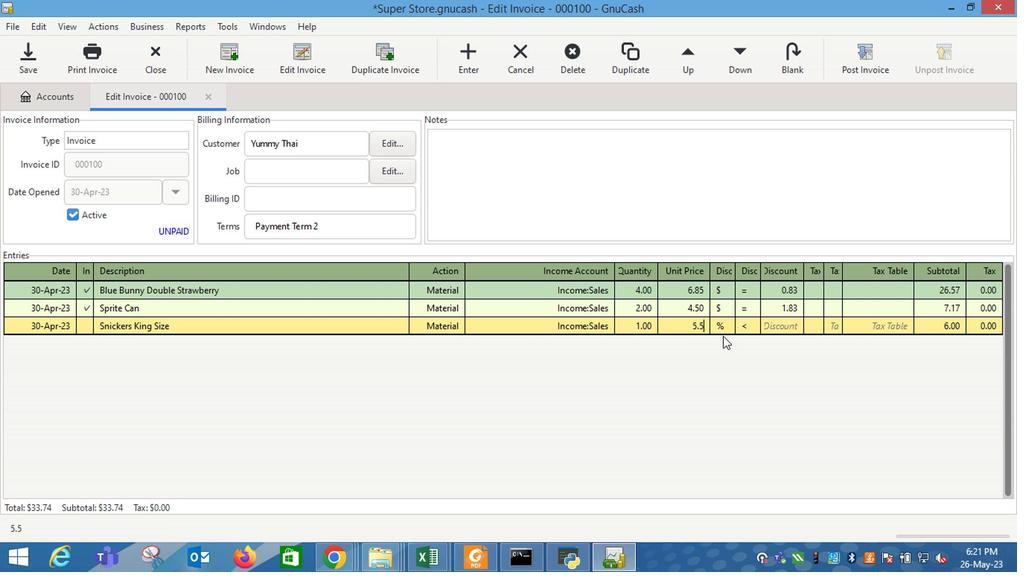 
Action: Mouse pressed left at (716, 333)
Screenshot: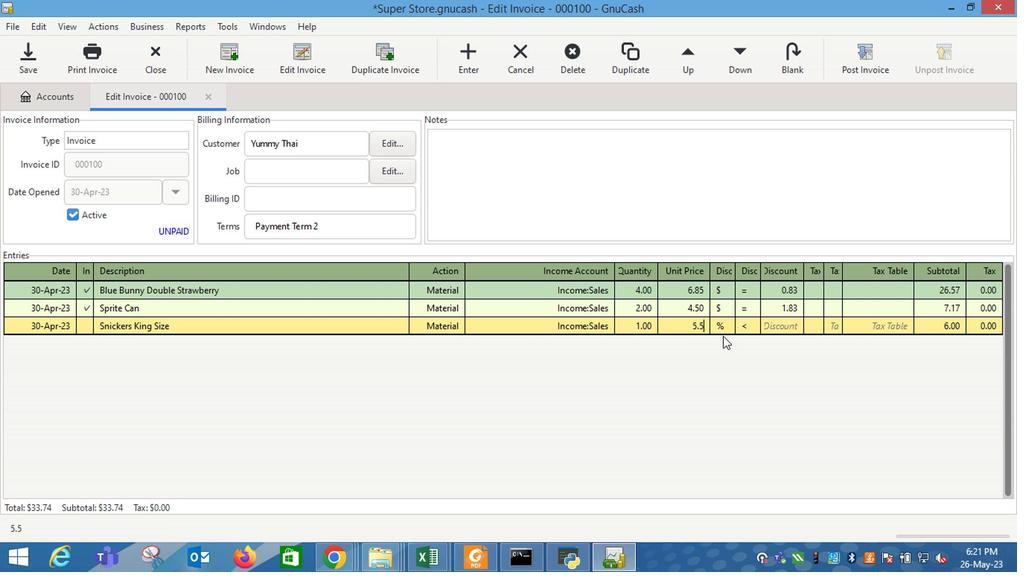 
Action: Mouse moved to (733, 330)
Screenshot: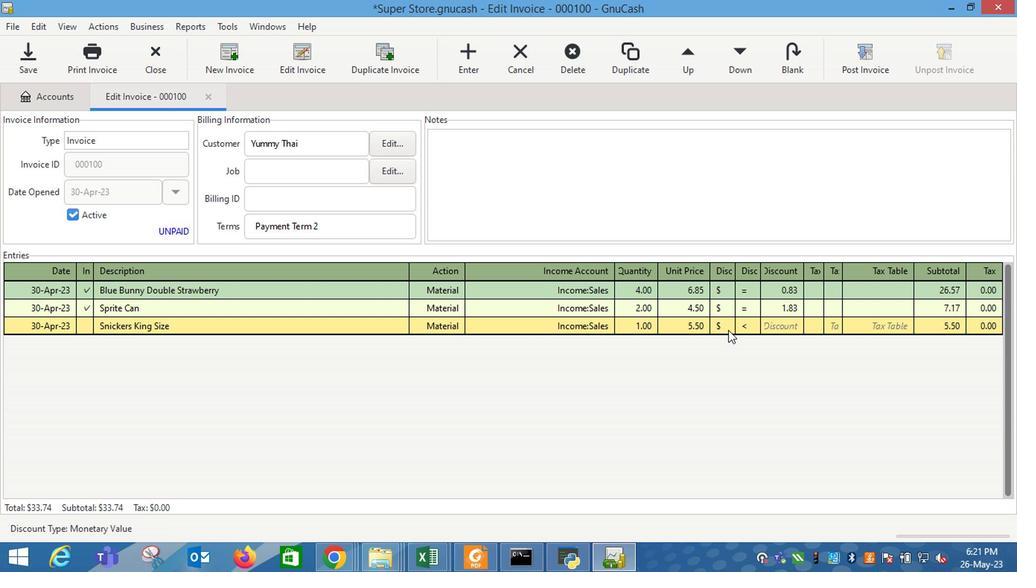 
Action: Mouse pressed left at (733, 330)
Screenshot: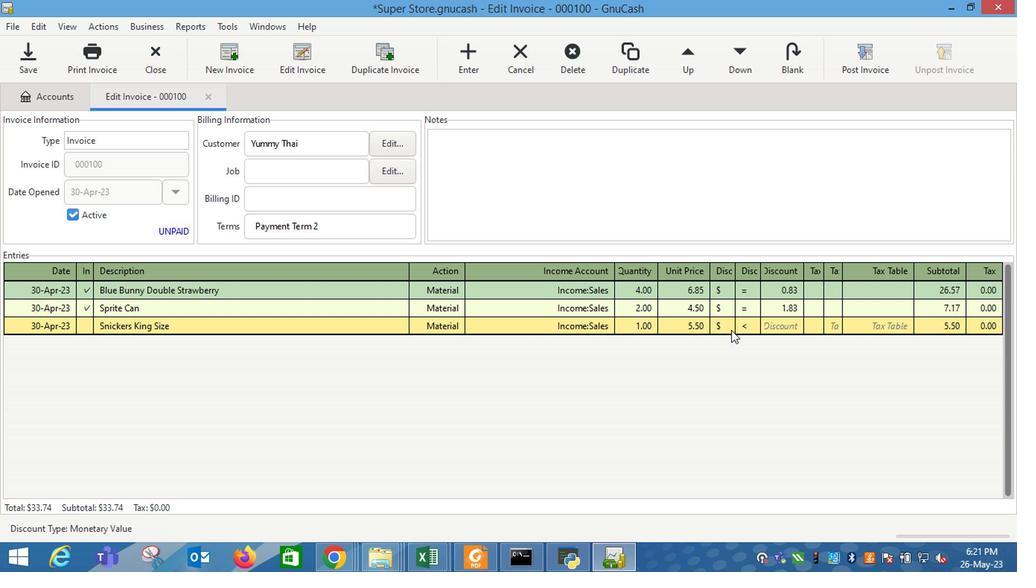 
Action: Mouse moved to (762, 329)
Screenshot: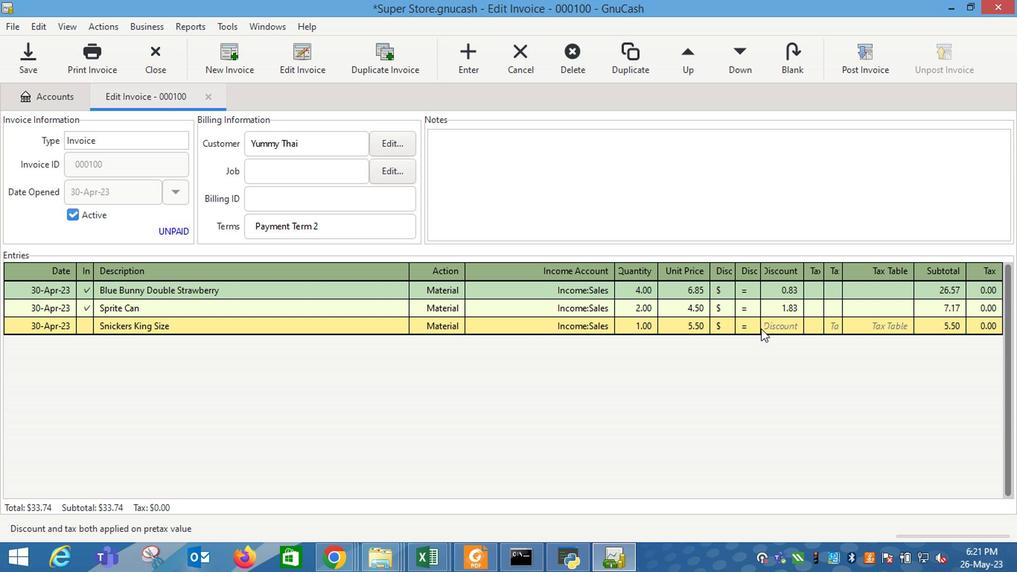 
Action: Mouse pressed left at (762, 329)
Screenshot: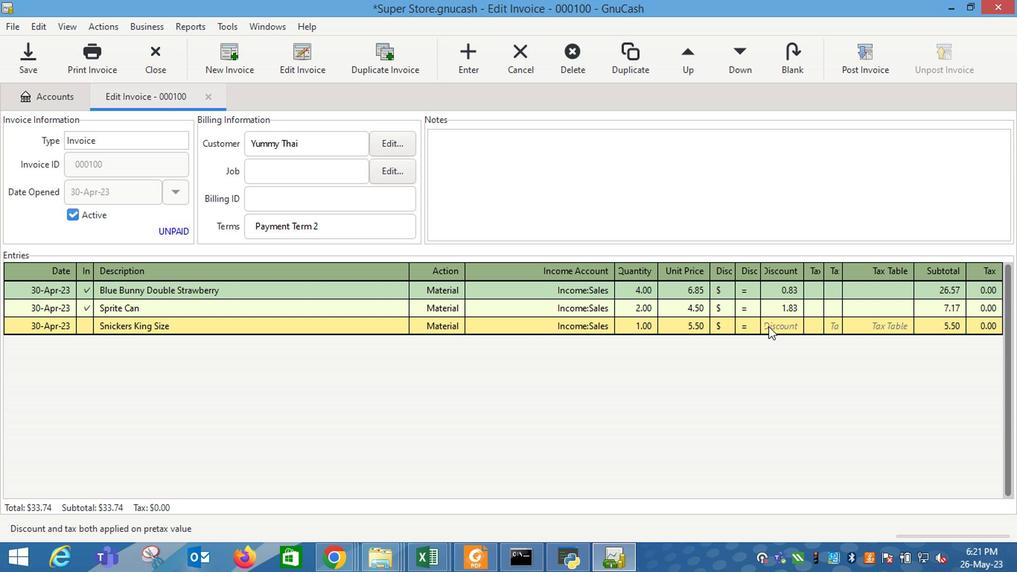 
Action: Mouse moved to (762, 329)
Screenshot: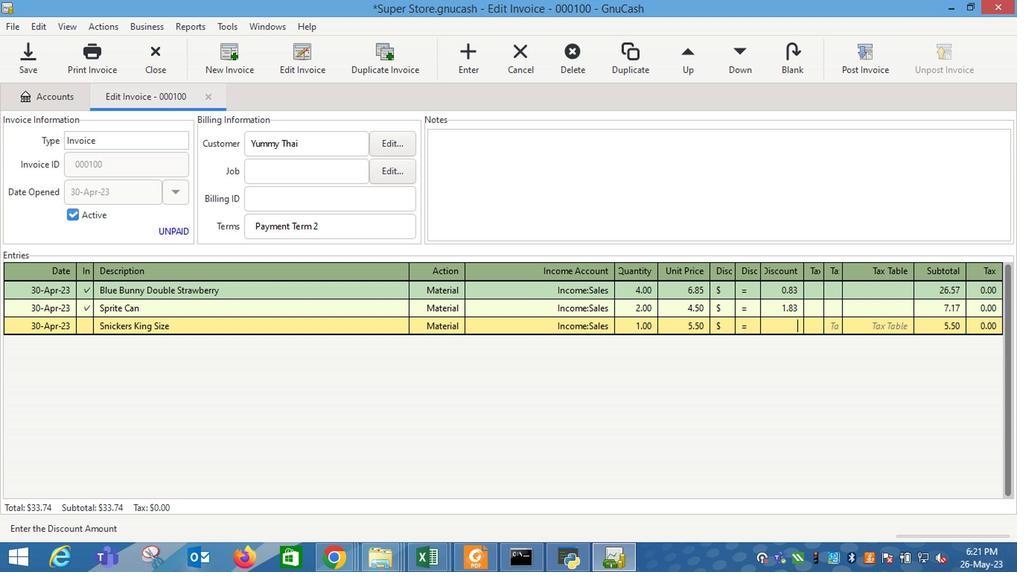 
Action: Key pressed 2.33<Key.enter>
Screenshot: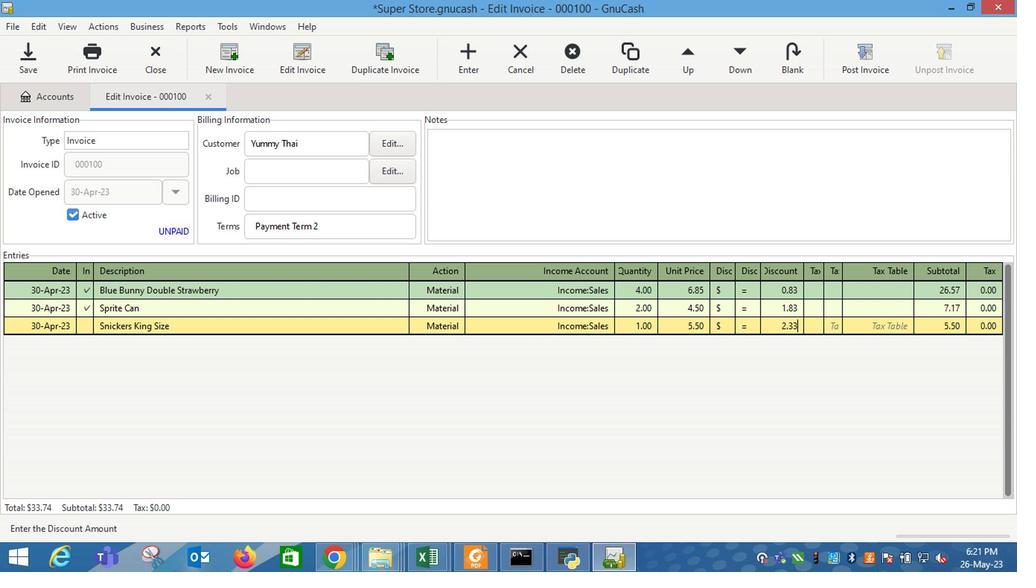 
Action: Mouse moved to (661, 185)
Screenshot: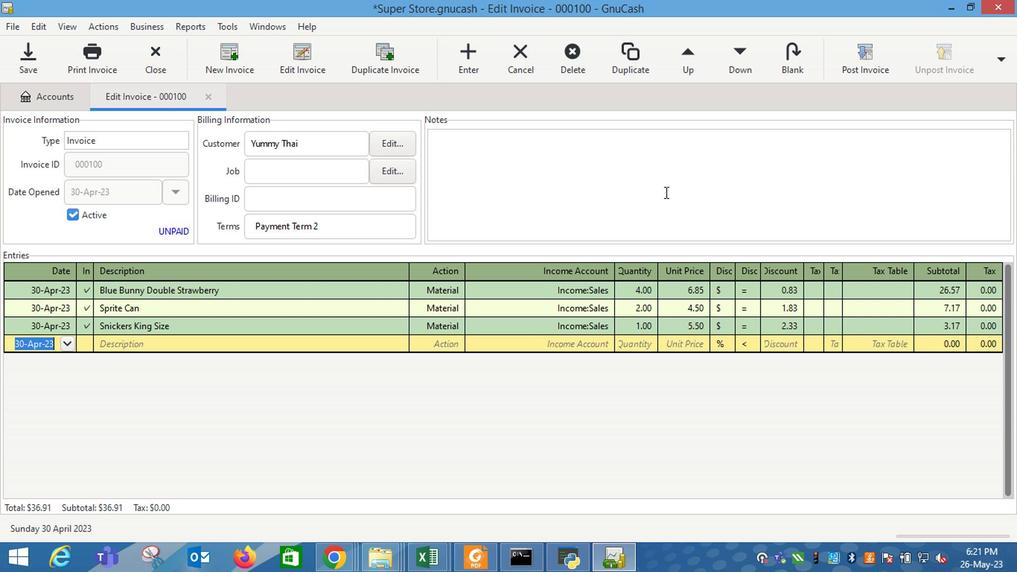 
Action: Mouse pressed left at (661, 185)
Screenshot: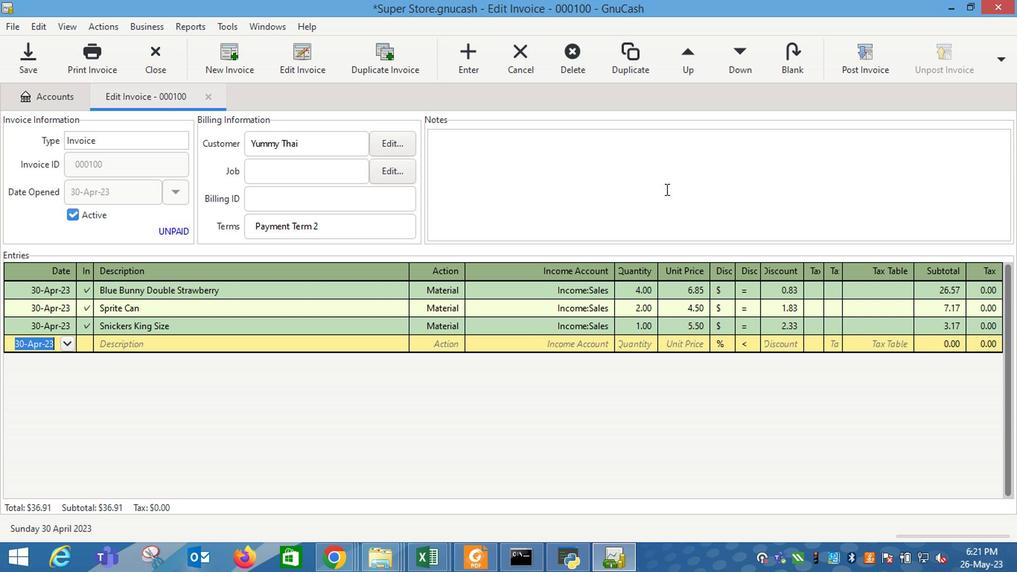 
Action: Mouse moved to (656, 185)
Screenshot: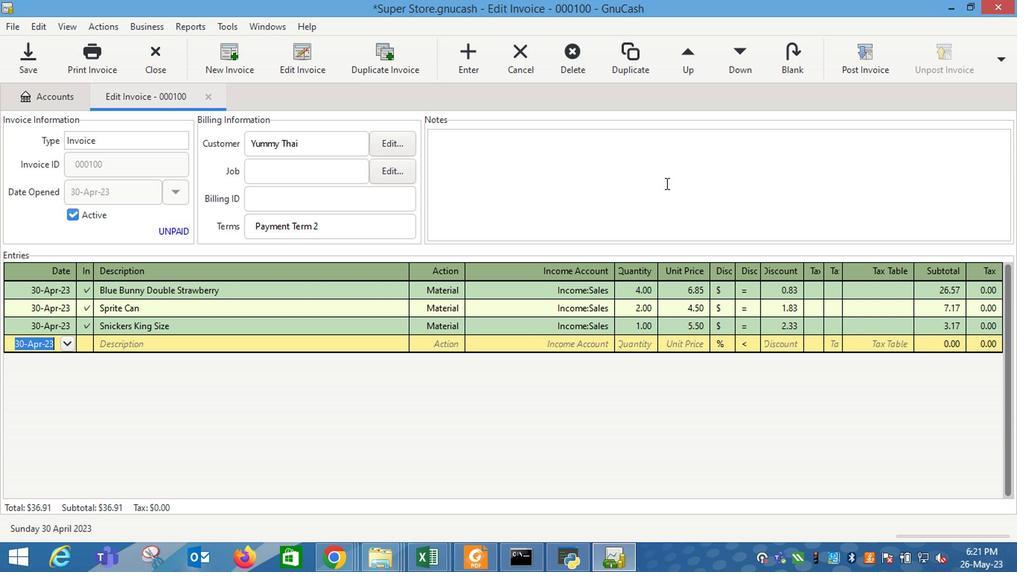 
Action: Key pressed <Key.shift_r>Looking<Key.space>forward<Key.space>to<Key.space>serving<Key.space>you<Key.space>again.
Screenshot: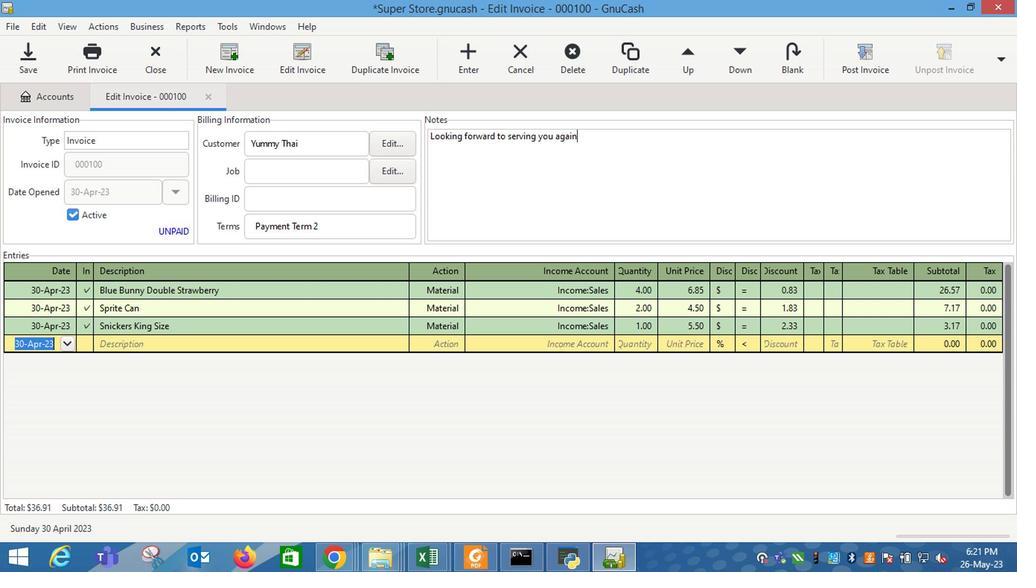 
Action: Mouse moved to (863, 57)
Screenshot: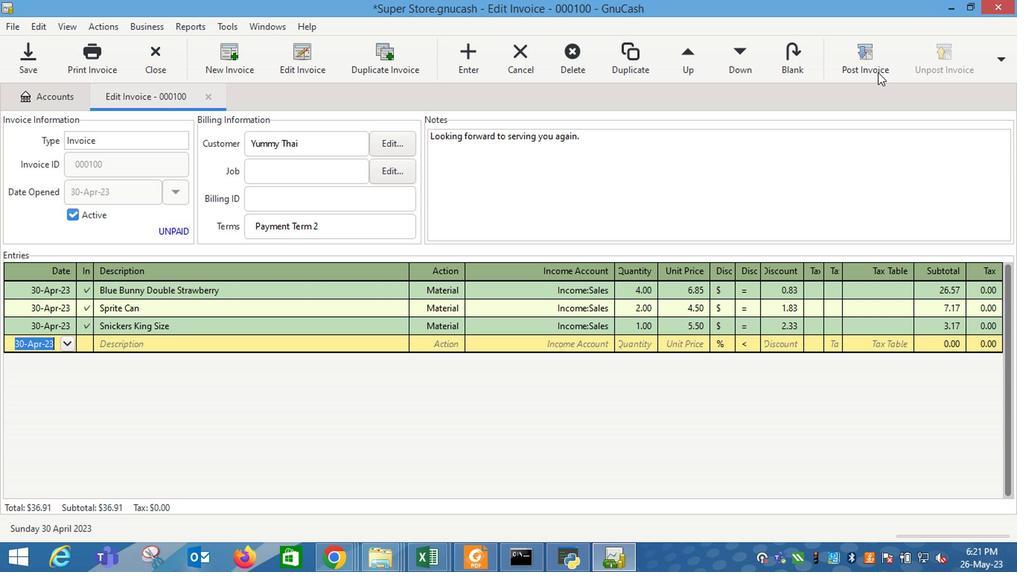 
Action: Mouse pressed left at (863, 57)
Screenshot: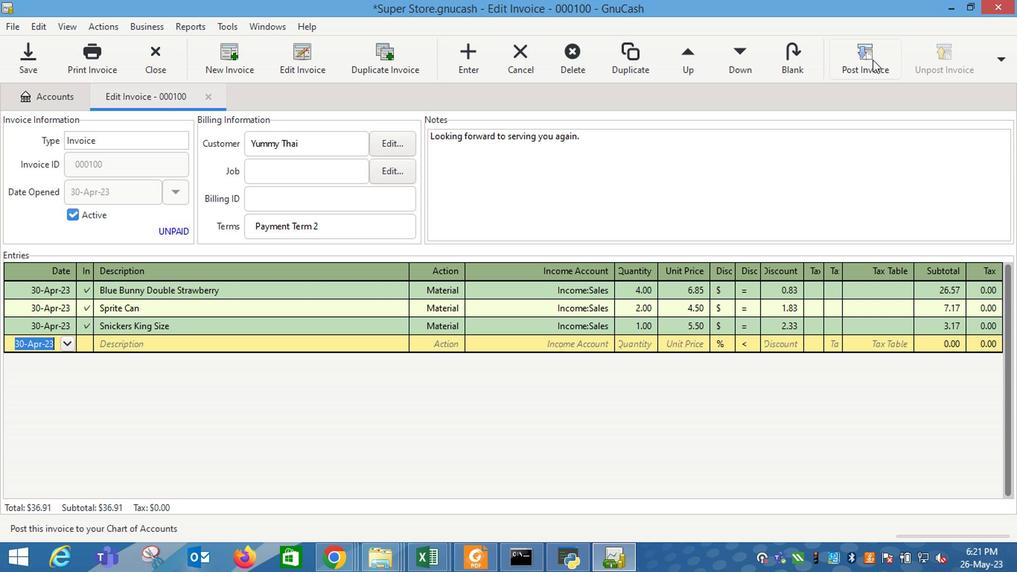 
Action: Mouse moved to (629, 251)
Screenshot: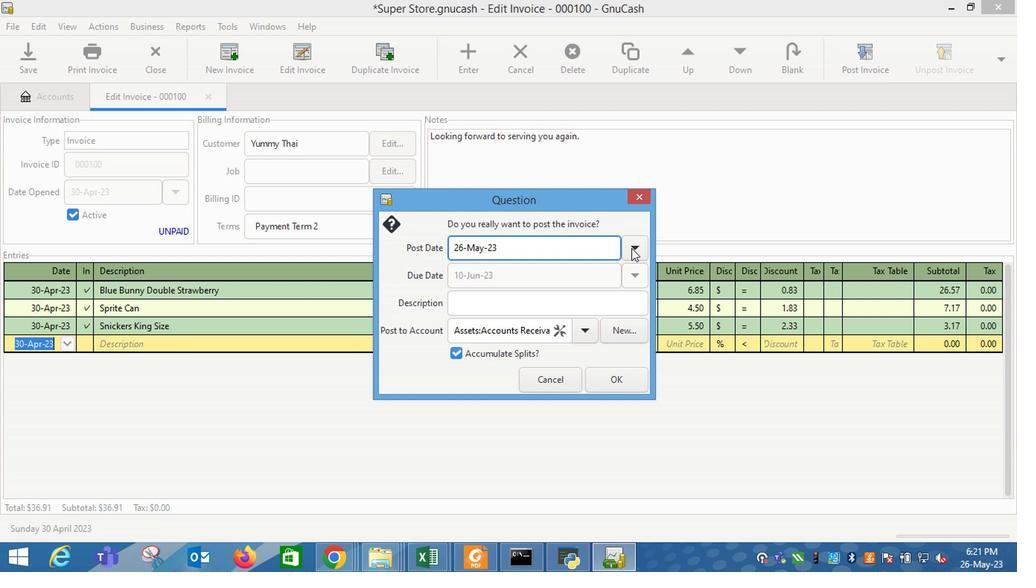 
Action: Mouse pressed left at (629, 251)
Screenshot: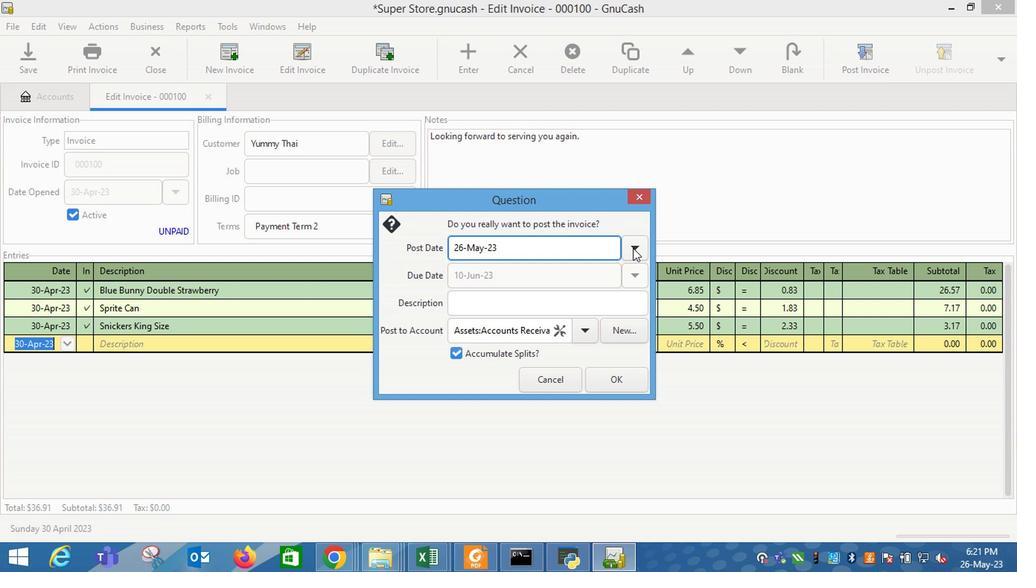 
Action: Mouse moved to (520, 272)
Screenshot: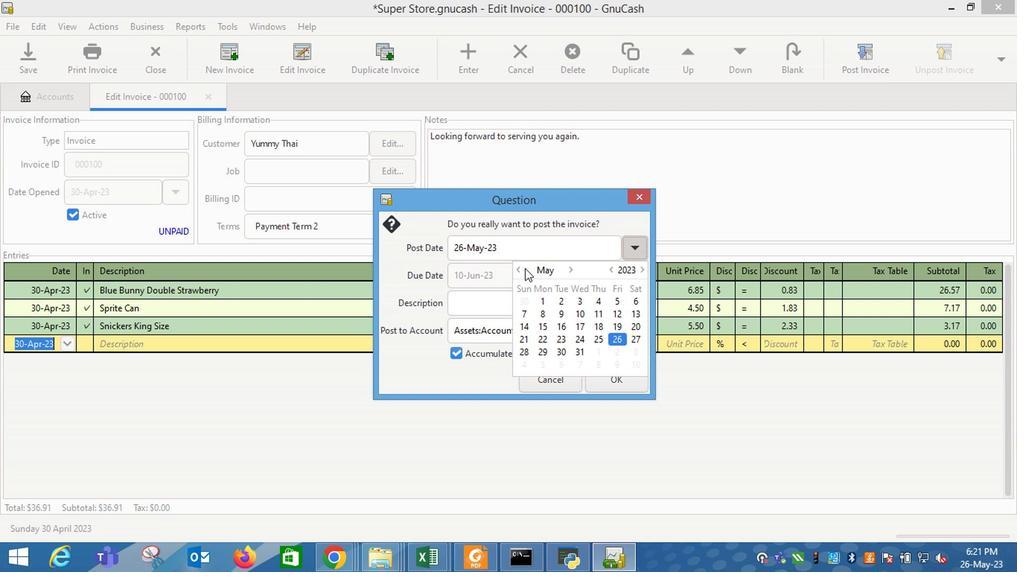 
Action: Mouse pressed left at (520, 272)
Screenshot: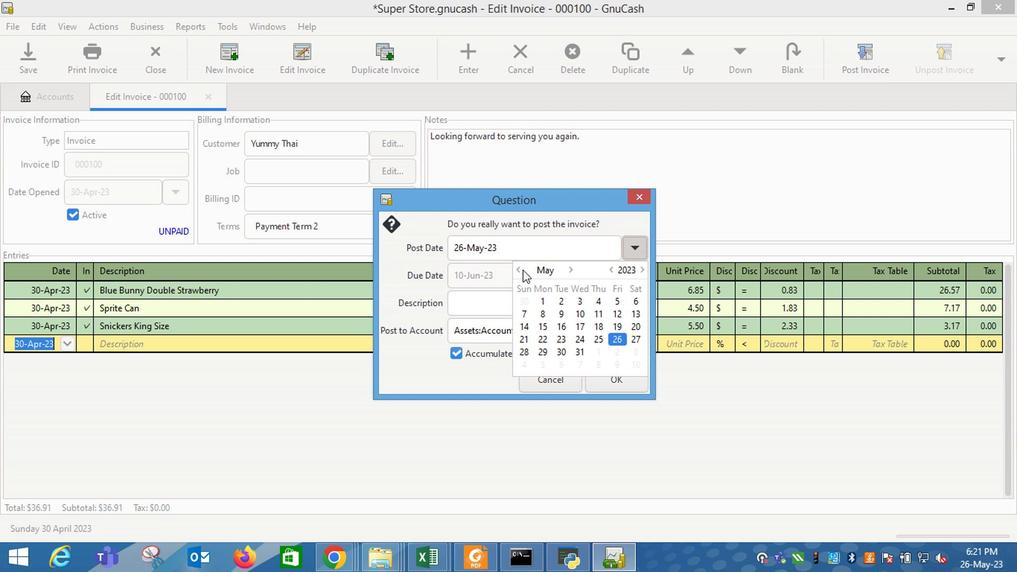 
Action: Mouse moved to (630, 244)
Screenshot: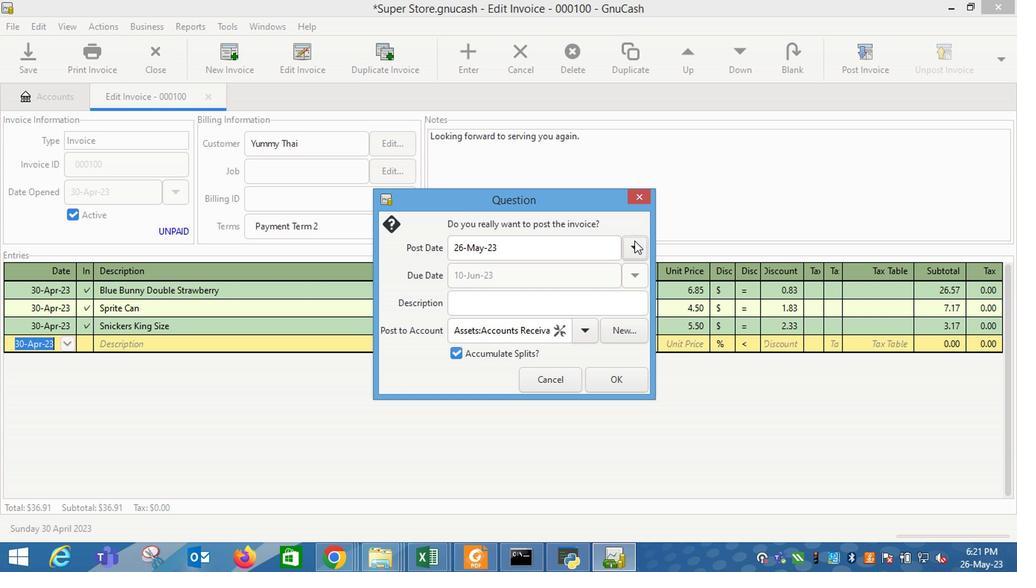 
Action: Mouse pressed left at (630, 244)
Screenshot: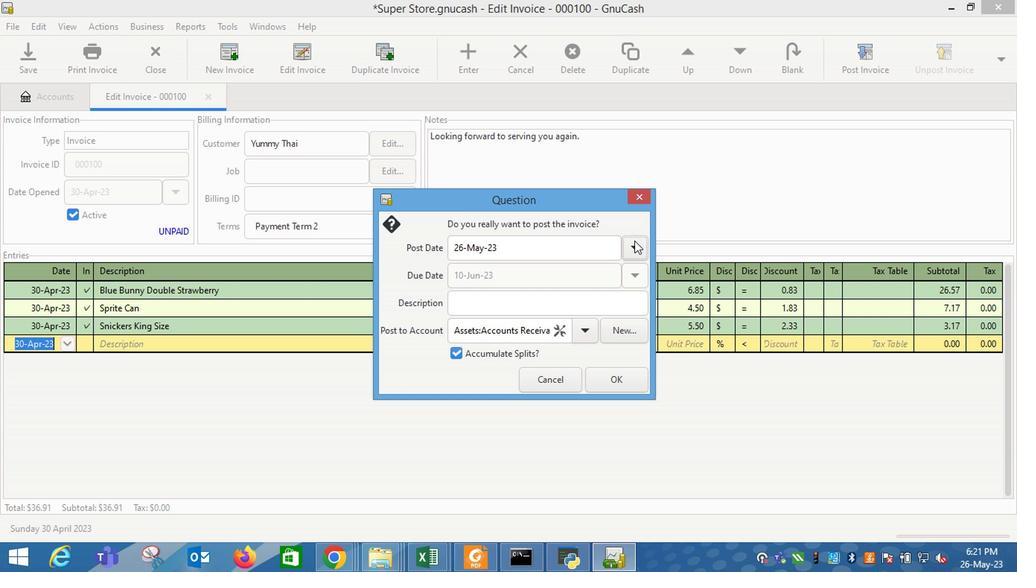 
Action: Mouse moved to (519, 274)
Screenshot: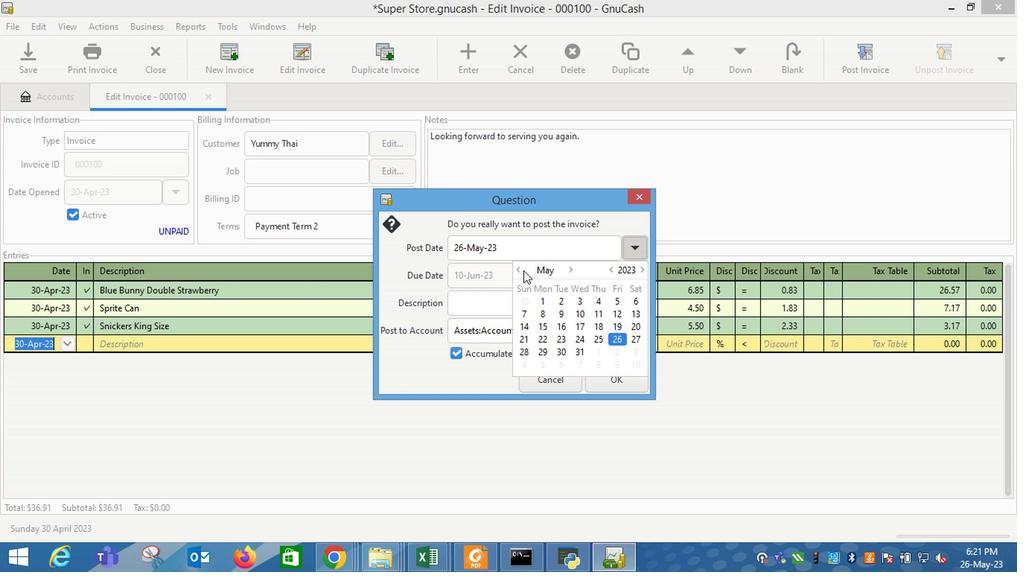 
Action: Mouse pressed left at (519, 274)
Screenshot: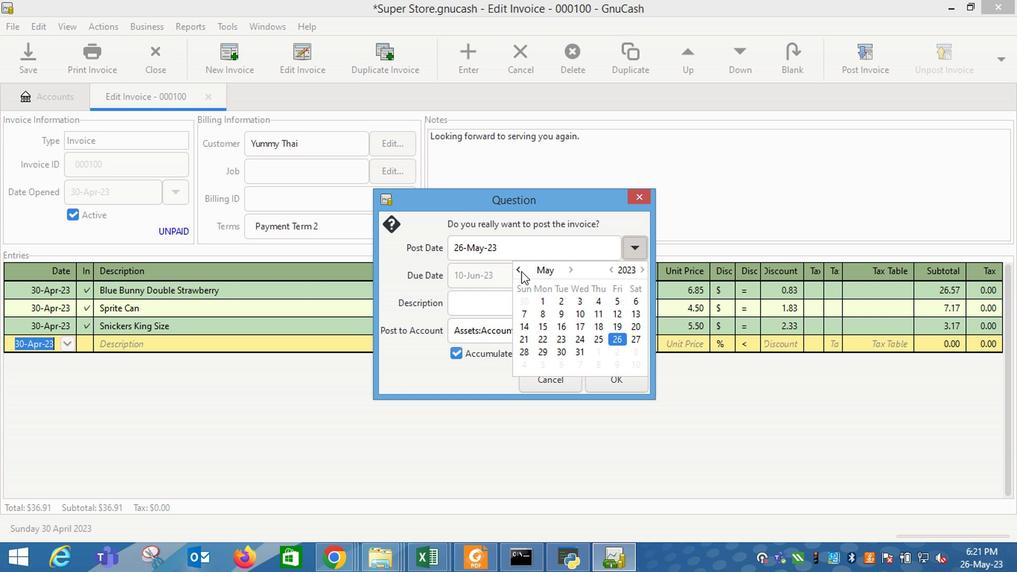 
Action: Mouse moved to (519, 366)
Screenshot: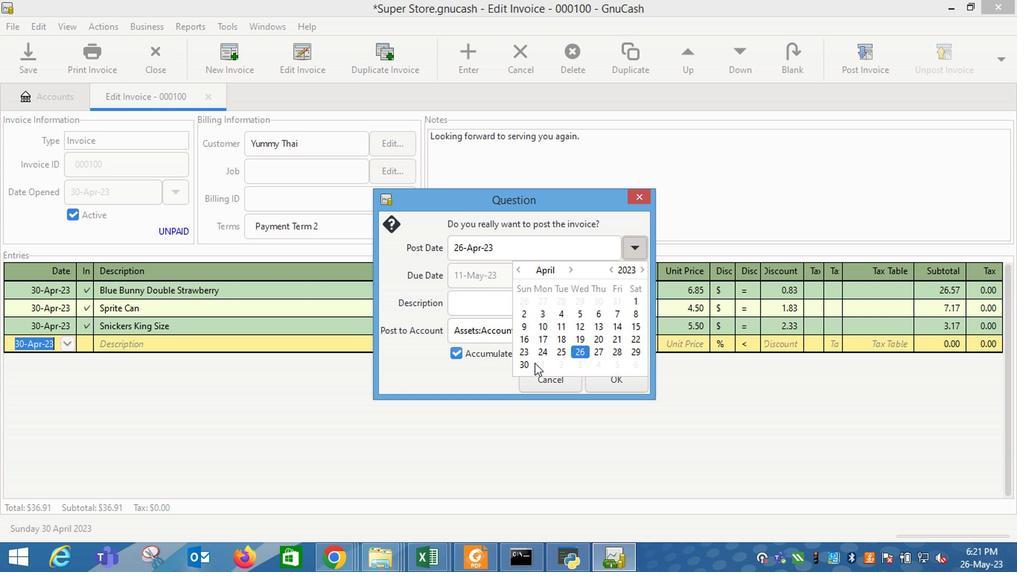 
Action: Mouse pressed left at (519, 366)
Screenshot: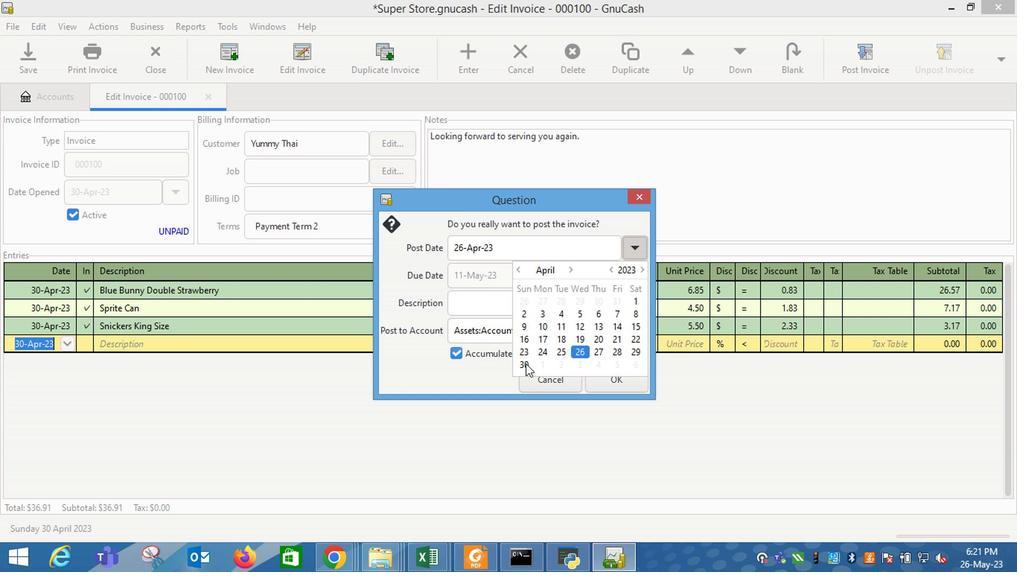 
Action: Mouse moved to (461, 309)
Screenshot: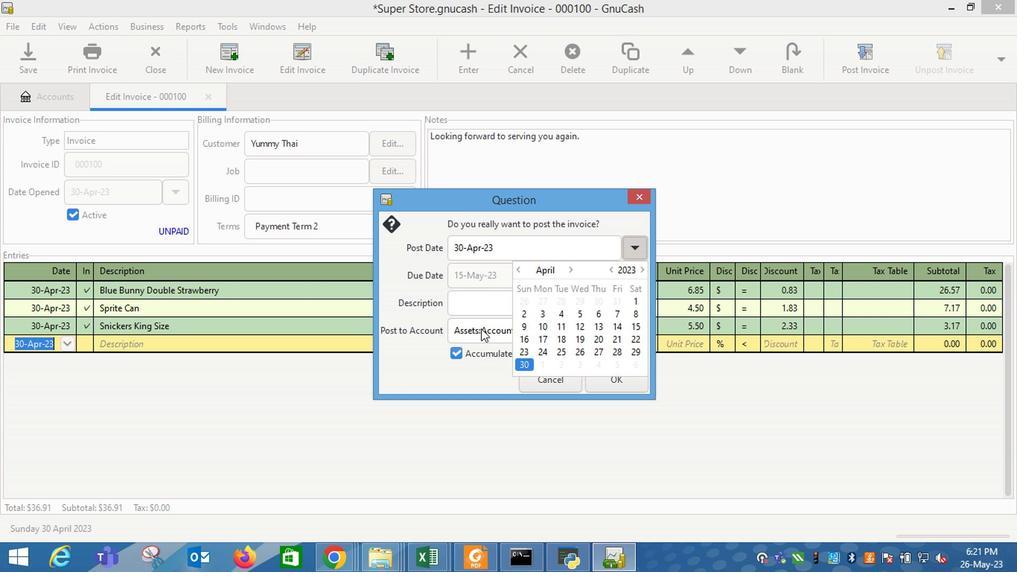 
Action: Mouse pressed left at (461, 309)
Screenshot: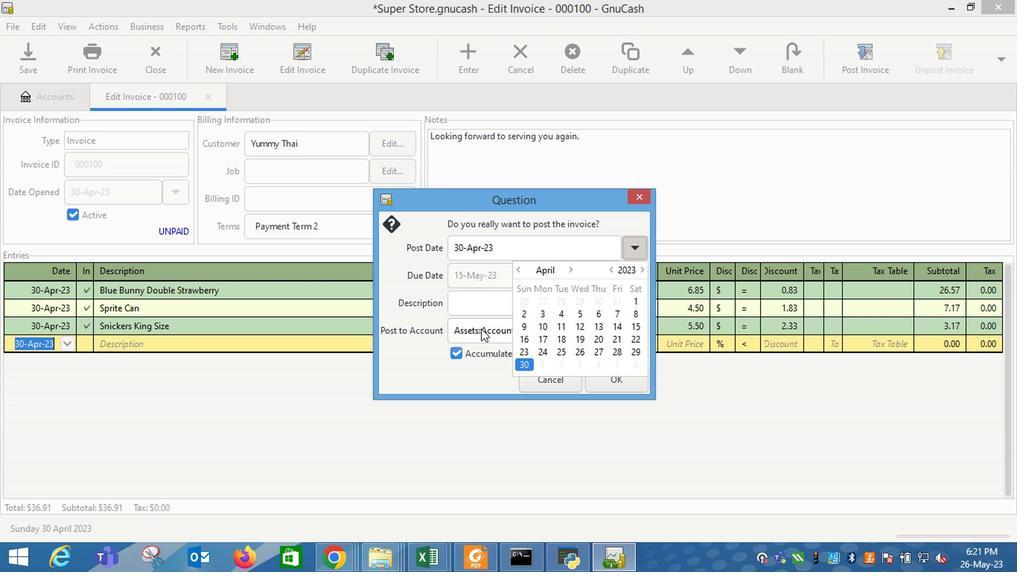 
Action: Mouse moved to (615, 384)
Screenshot: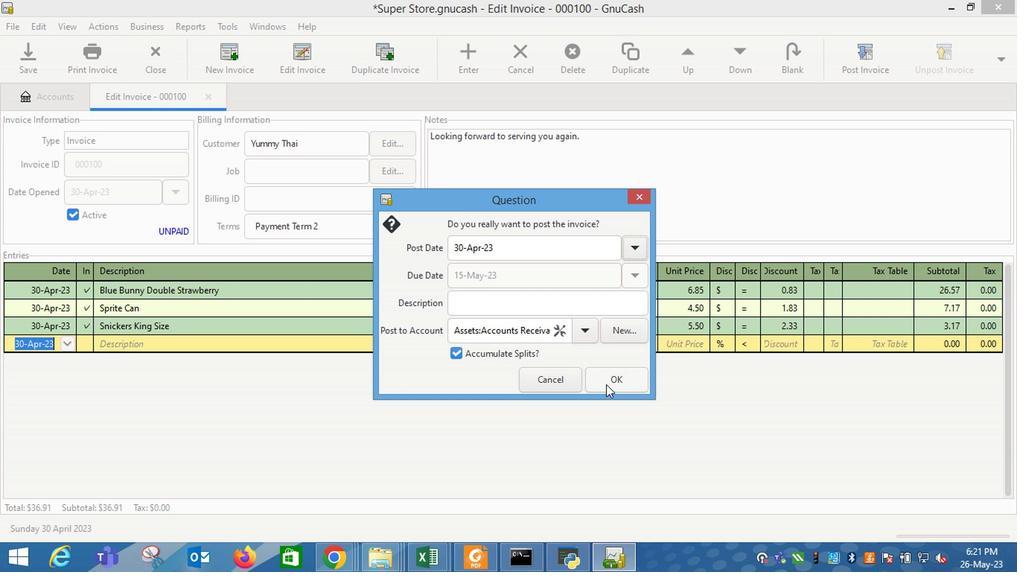 
Action: Mouse pressed left at (615, 384)
Screenshot: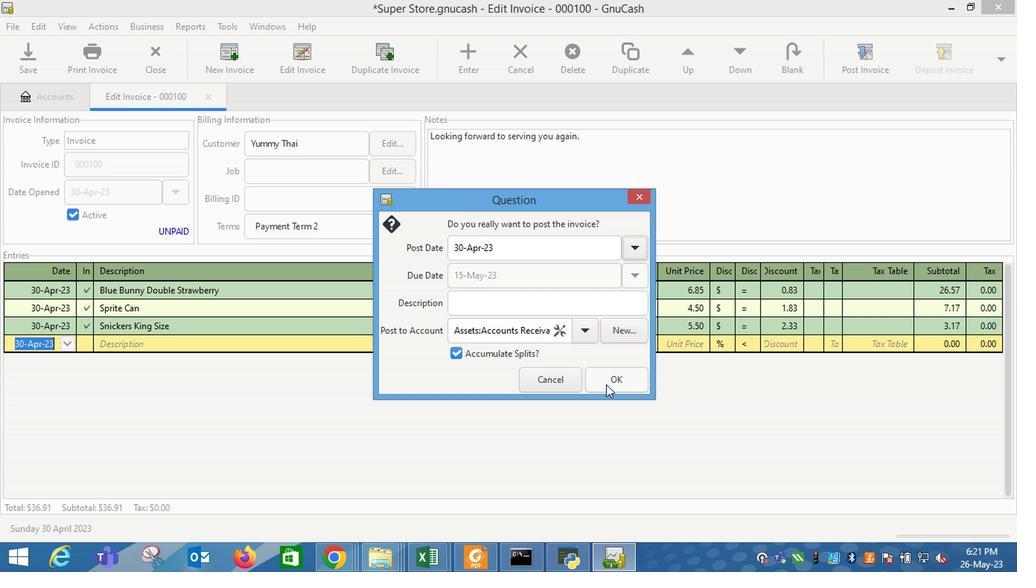 
Action: Mouse moved to (955, 59)
Screenshot: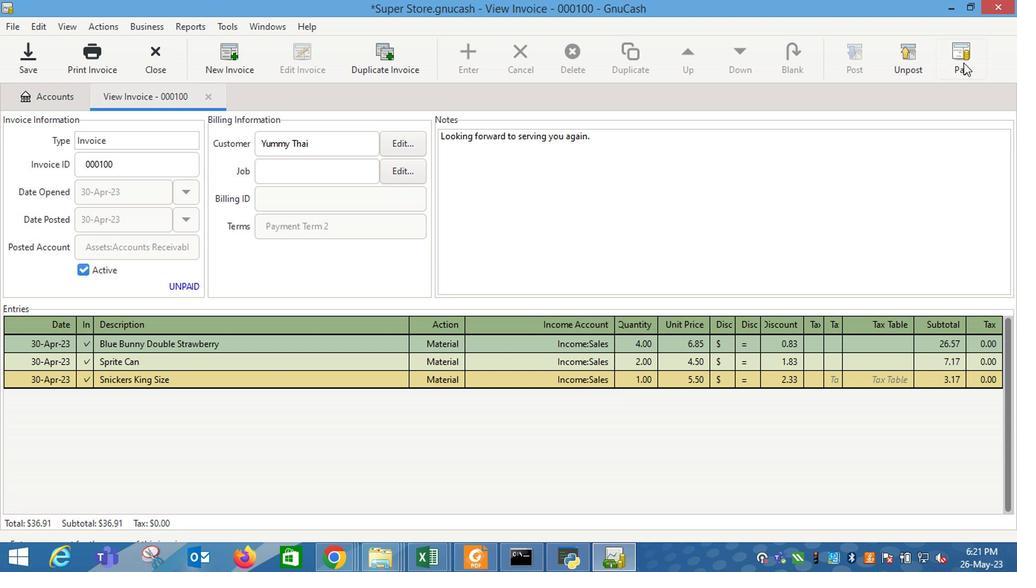 
Action: Mouse pressed left at (955, 59)
Screenshot: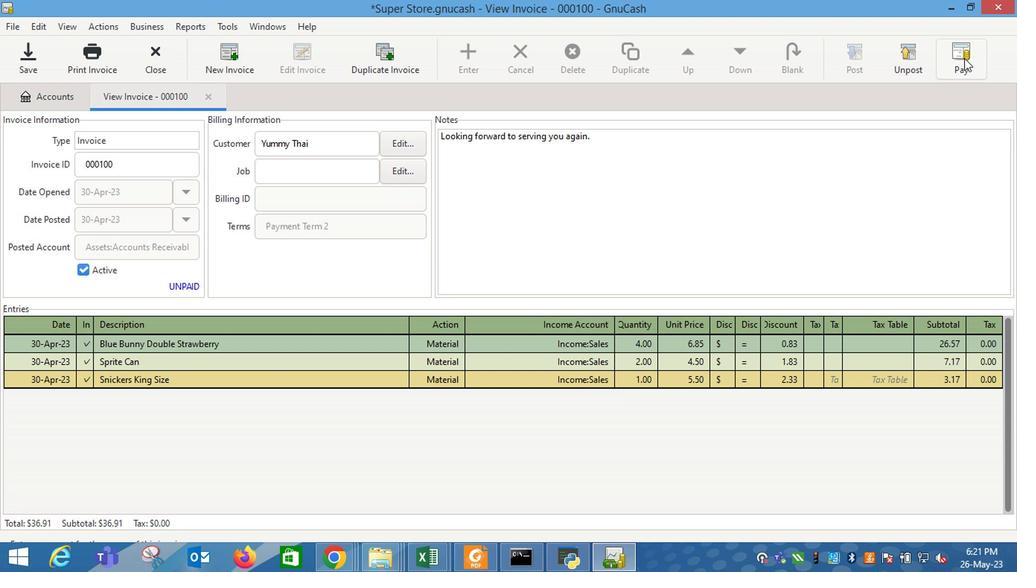 
Action: Mouse moved to (448, 292)
Screenshot: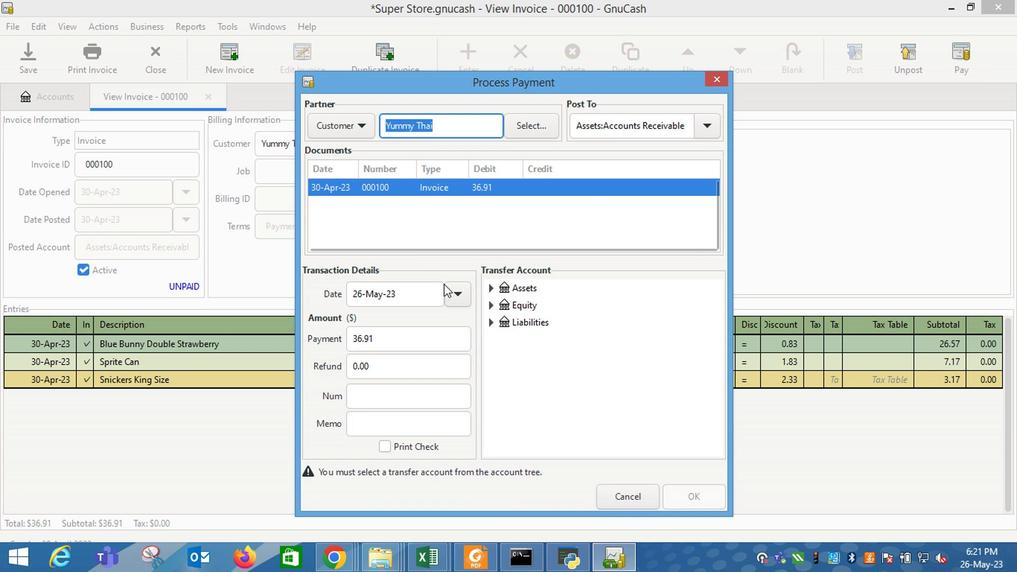 
Action: Mouse pressed left at (448, 292)
Screenshot: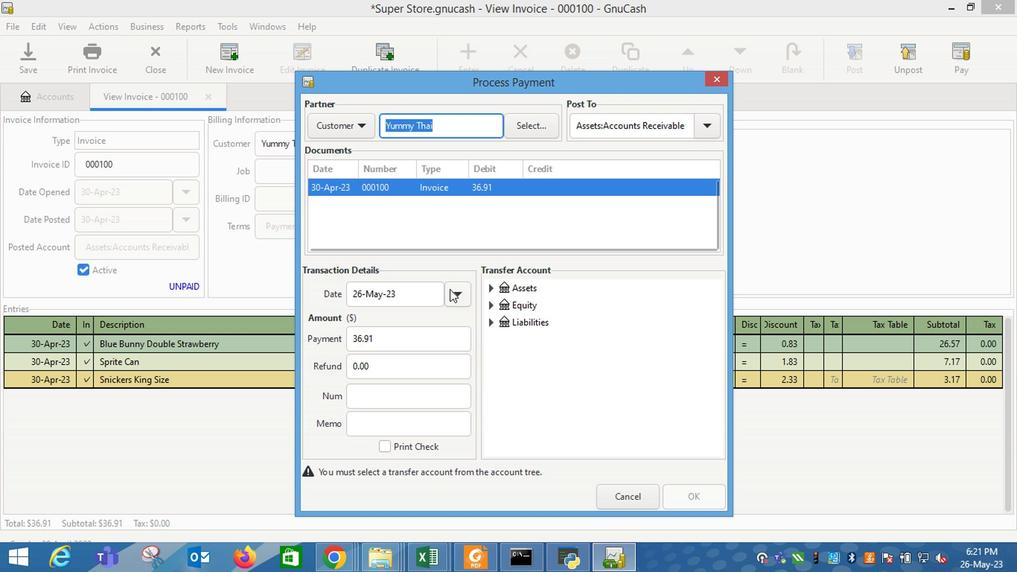 
Action: Mouse moved to (361, 380)
Screenshot: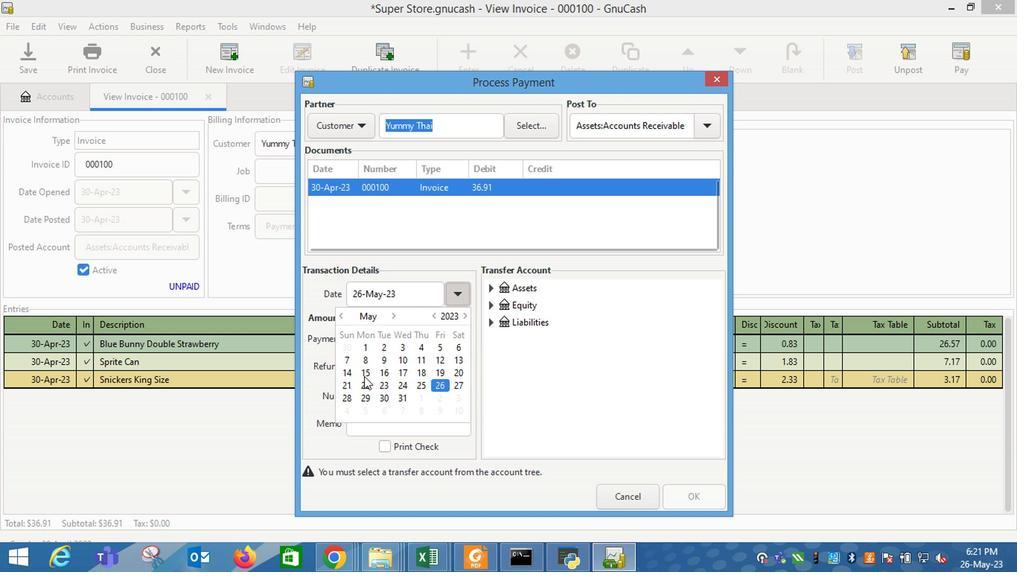 
Action: Mouse pressed left at (361, 380)
Screenshot: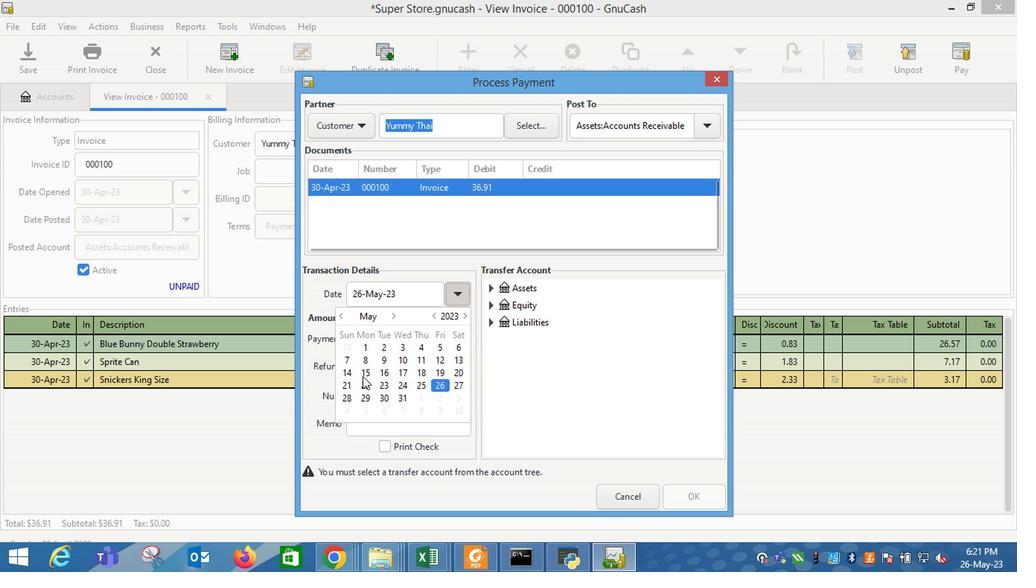 
Action: Mouse moved to (583, 313)
Screenshot: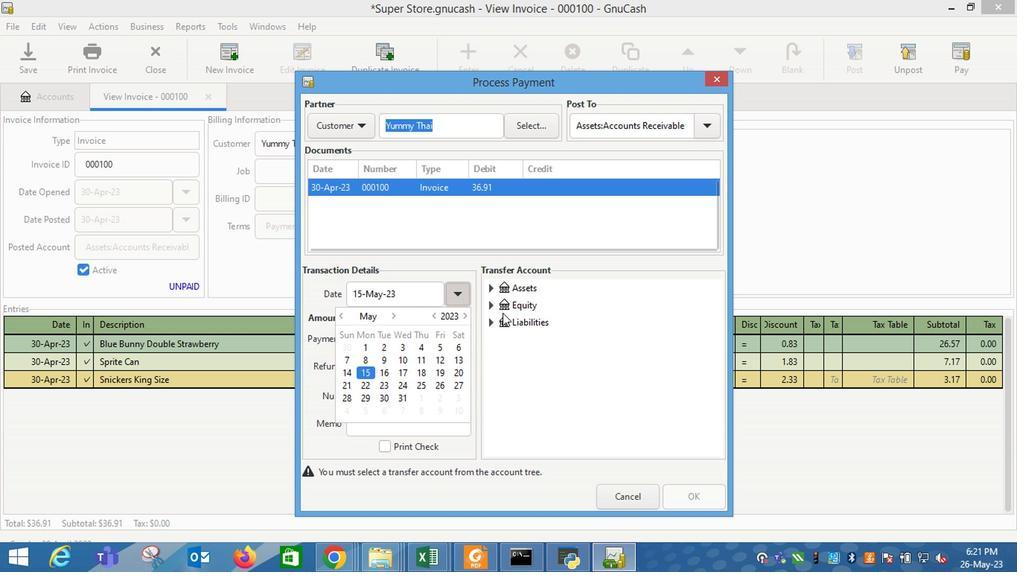 
Action: Mouse pressed left at (583, 313)
Screenshot: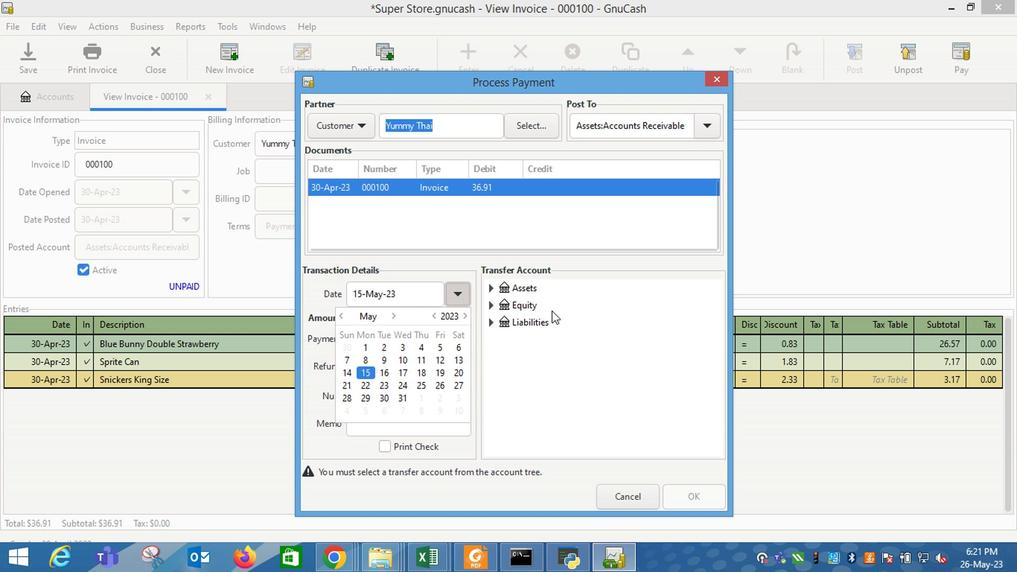 
Action: Mouse moved to (492, 289)
Screenshot: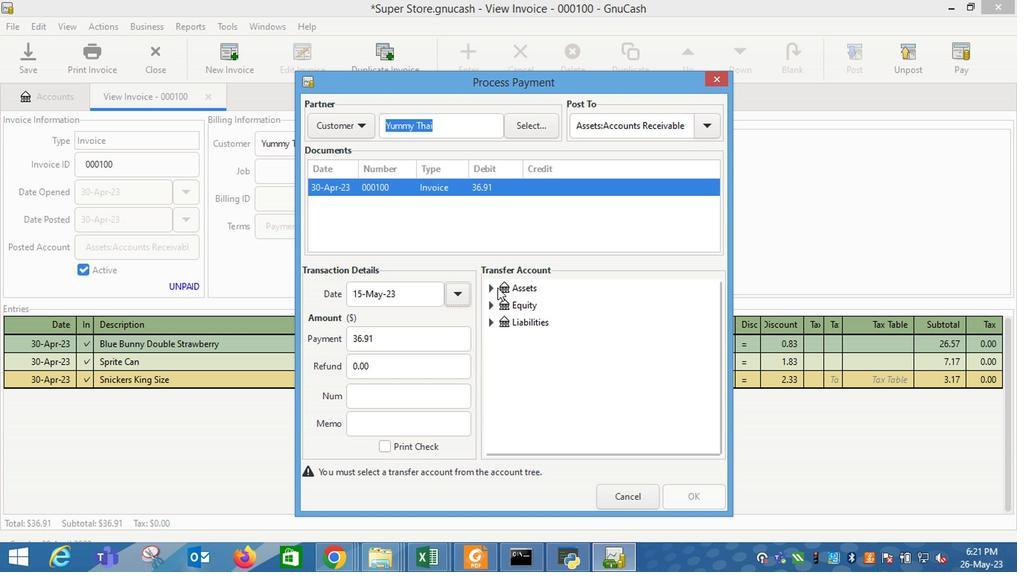 
Action: Mouse pressed left at (492, 289)
Screenshot: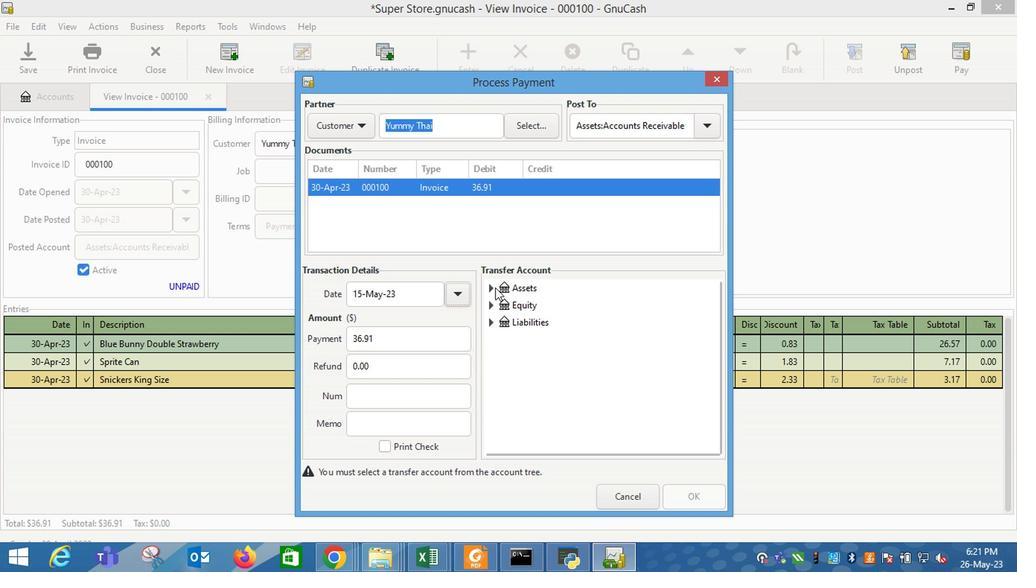 
Action: Mouse moved to (507, 315)
Screenshot: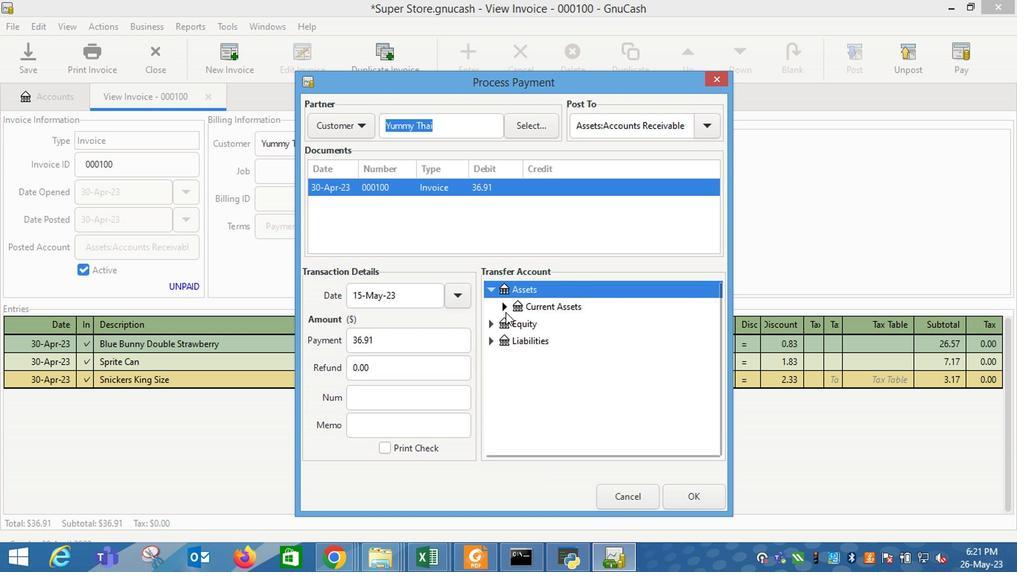 
Action: Mouse pressed left at (507, 315)
Screenshot: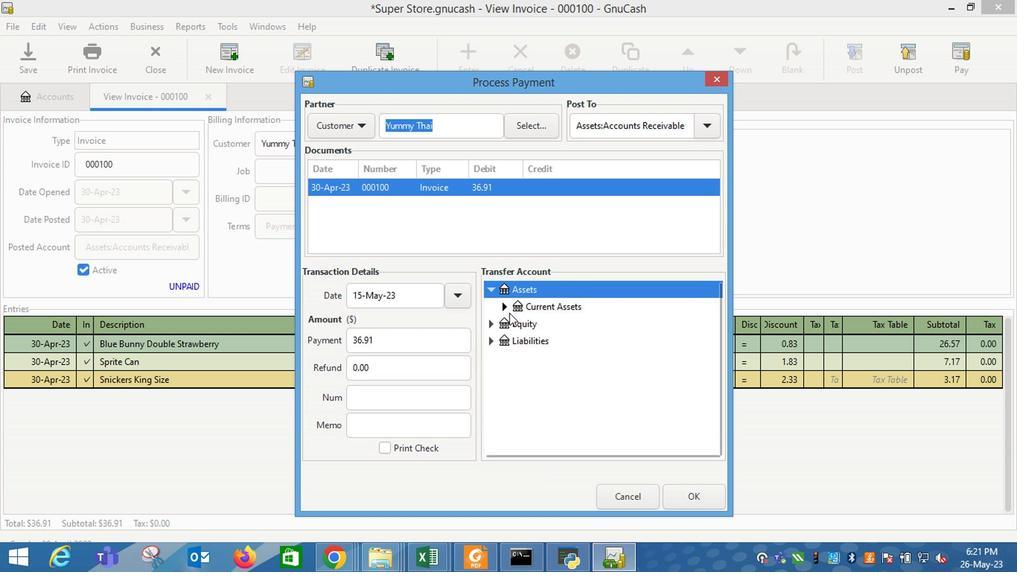 
Action: Mouse moved to (536, 328)
Screenshot: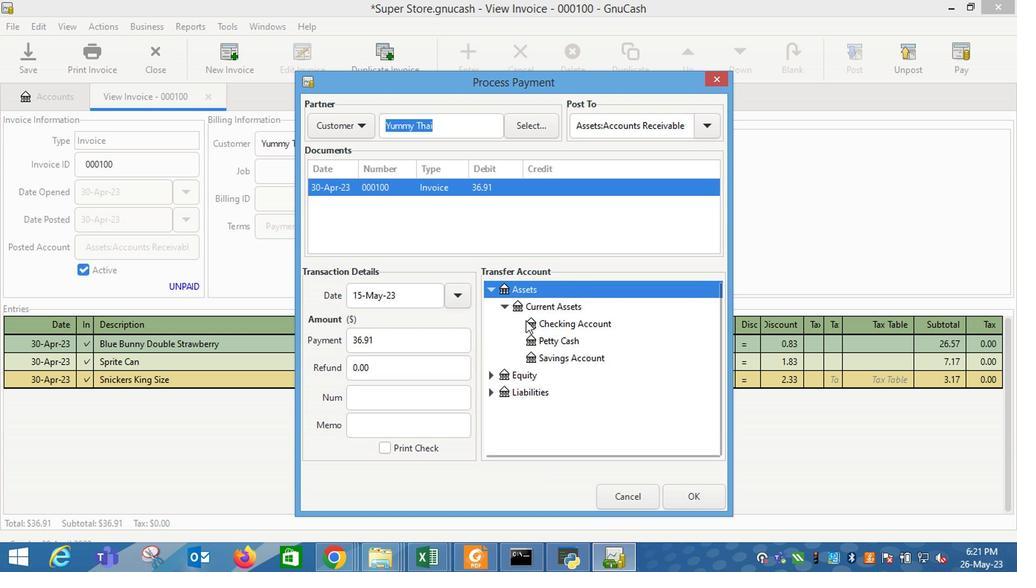 
Action: Mouse pressed left at (536, 328)
Screenshot: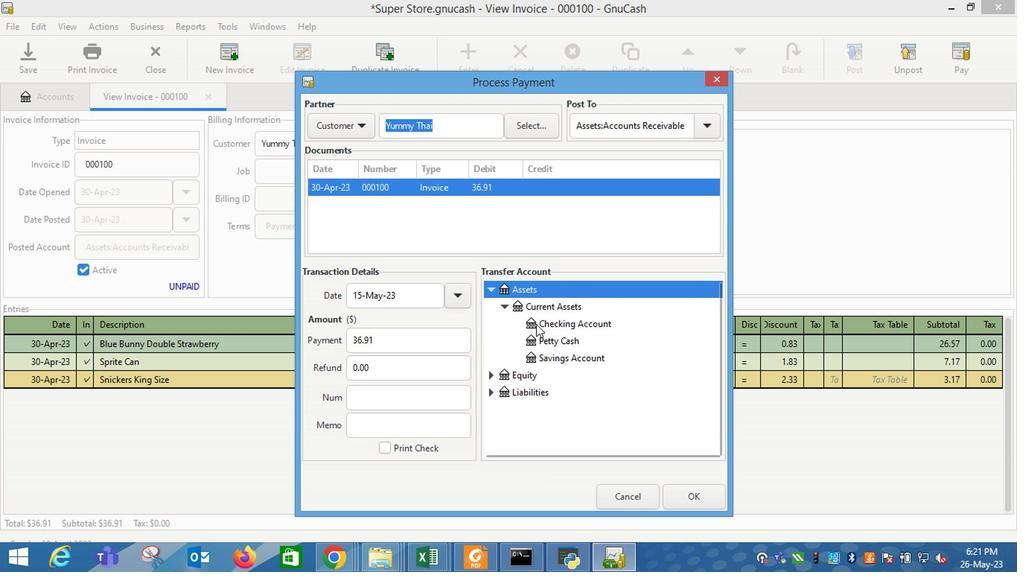 
Action: Mouse moved to (675, 503)
Screenshot: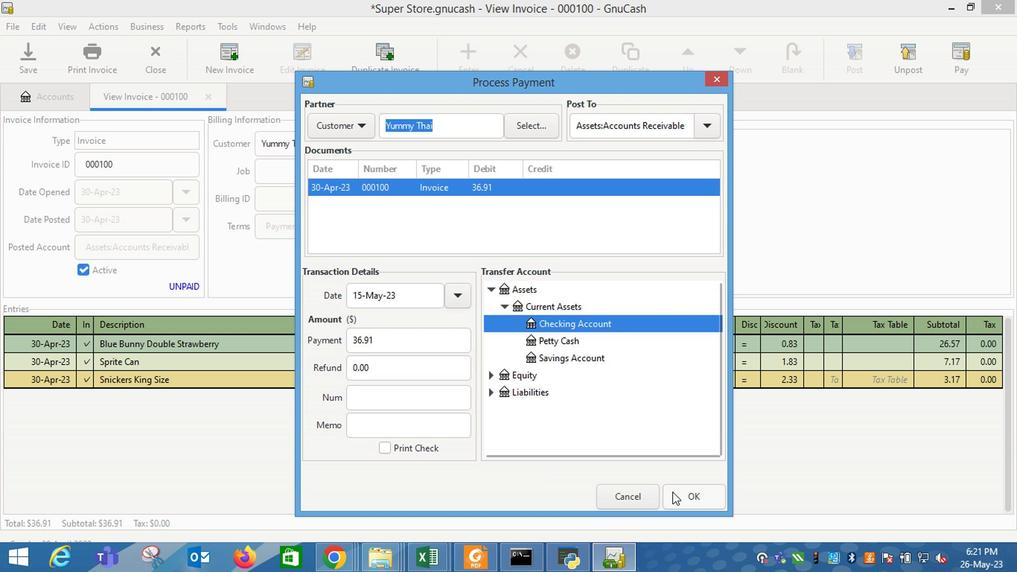 
Action: Mouse pressed left at (675, 503)
Screenshot: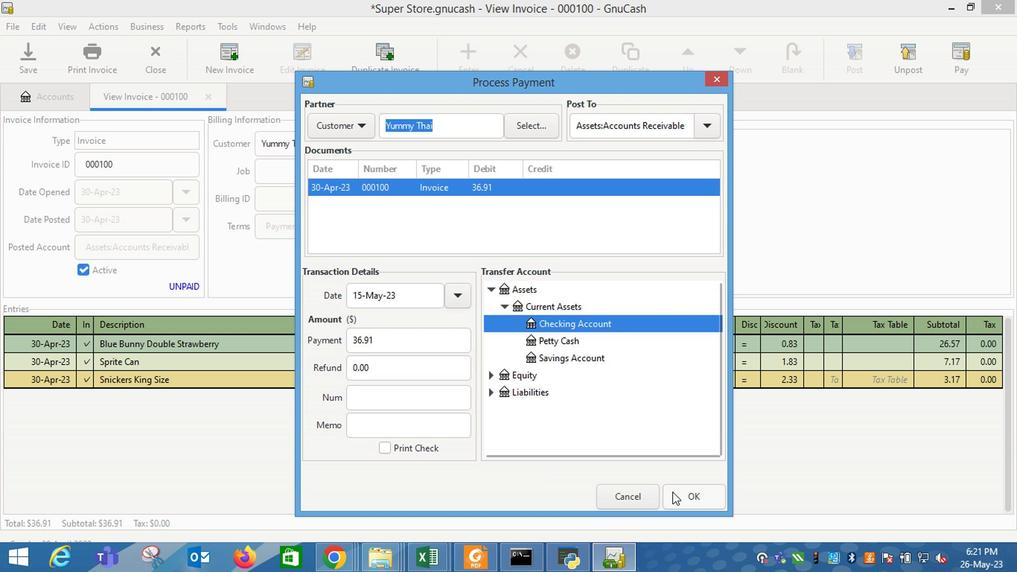 
Action: Mouse moved to (104, 57)
Screenshot: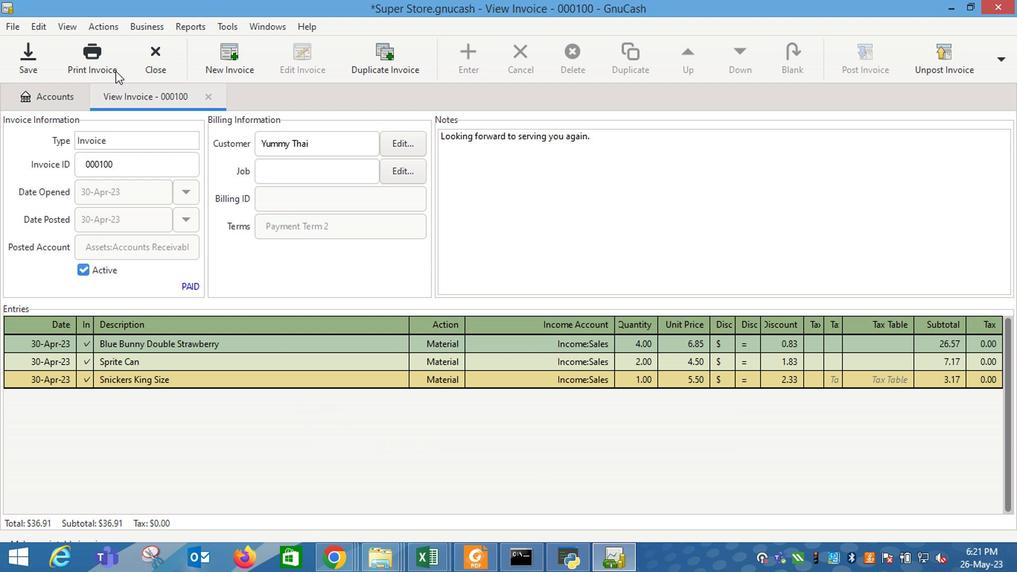 
Action: Mouse pressed left at (104, 57)
Screenshot: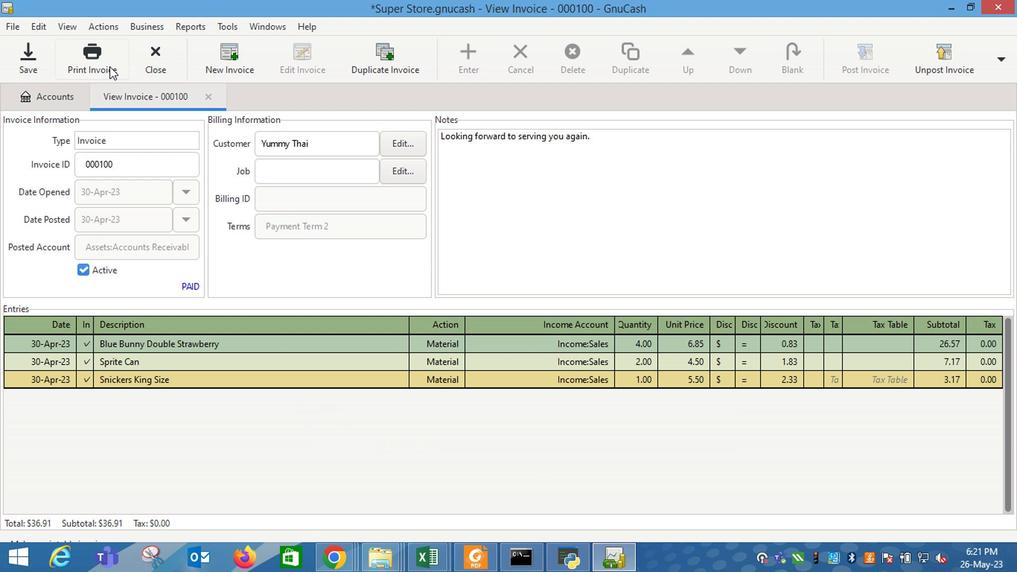 
Action: Mouse moved to (383, 58)
Screenshot: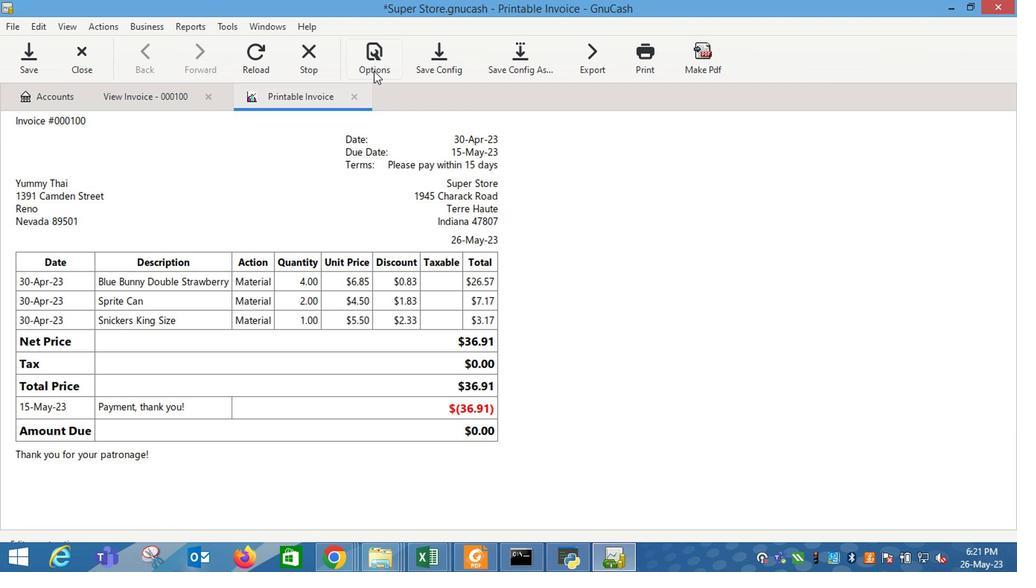 
Action: Mouse pressed left at (383, 58)
Screenshot: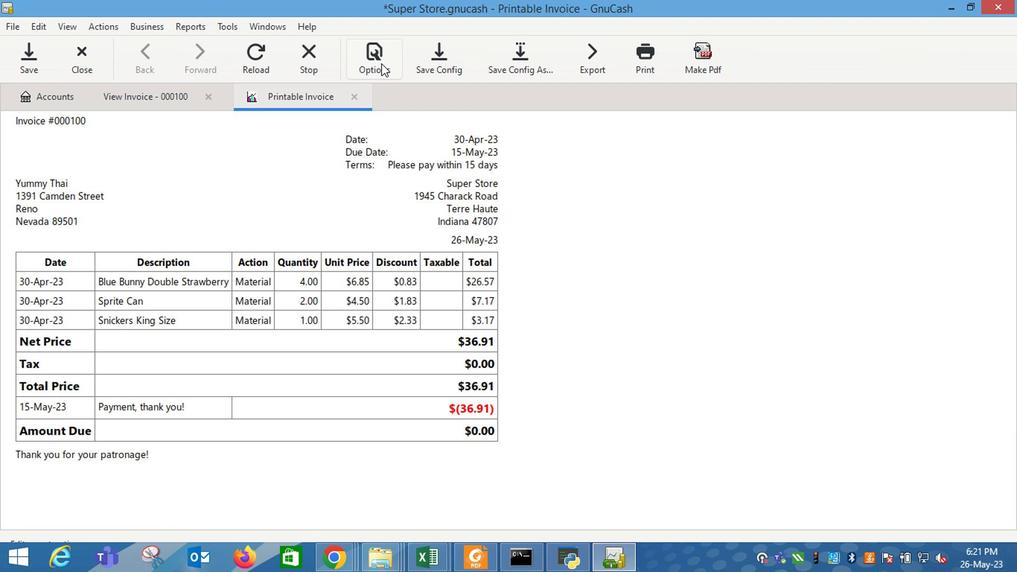 
Action: Mouse moved to (297, 141)
Screenshot: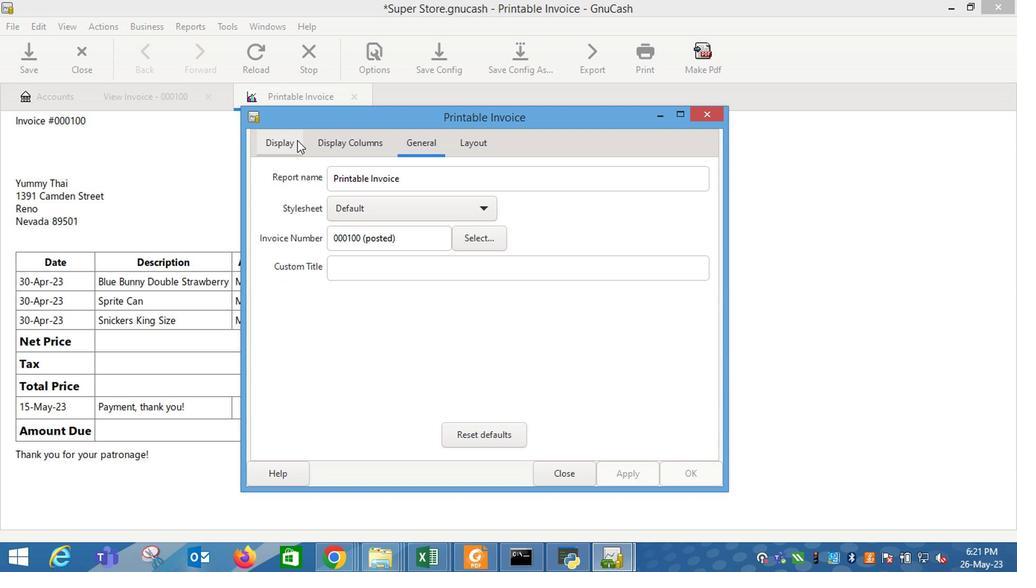 
Action: Mouse pressed left at (297, 141)
Screenshot: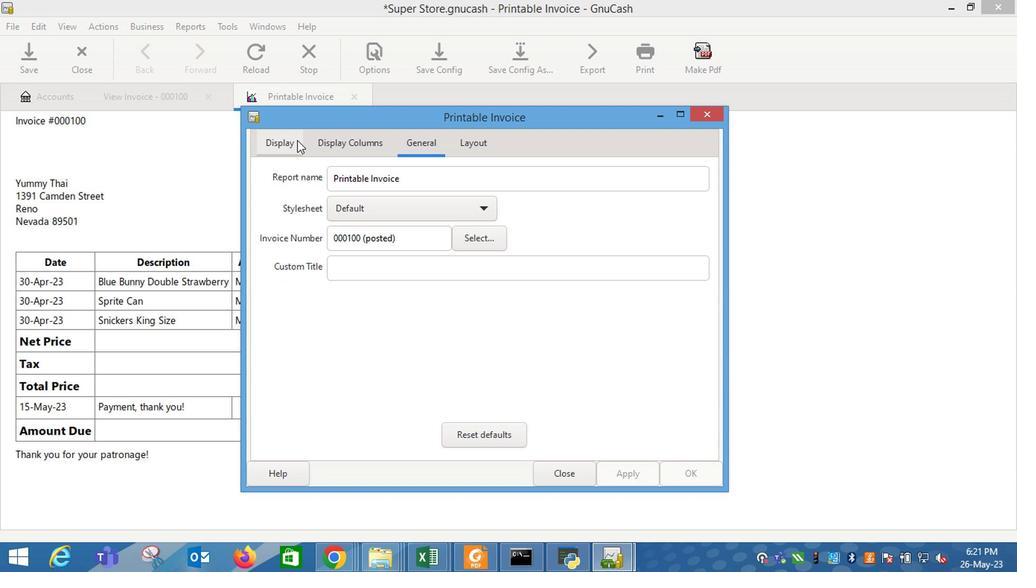 
Action: Mouse moved to (393, 314)
Screenshot: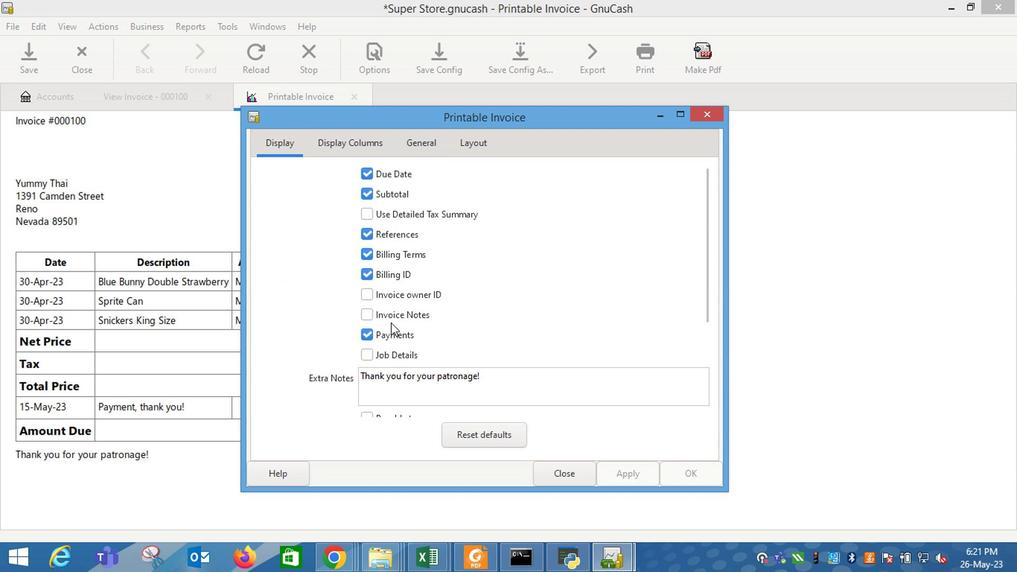 
Action: Mouse pressed left at (393, 314)
Screenshot: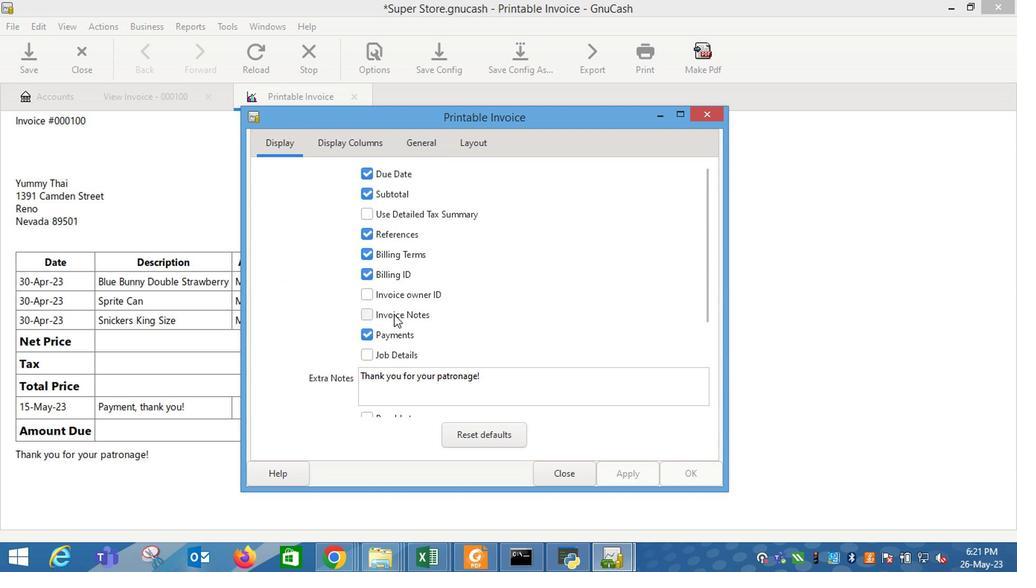 
Action: Mouse moved to (622, 480)
Screenshot: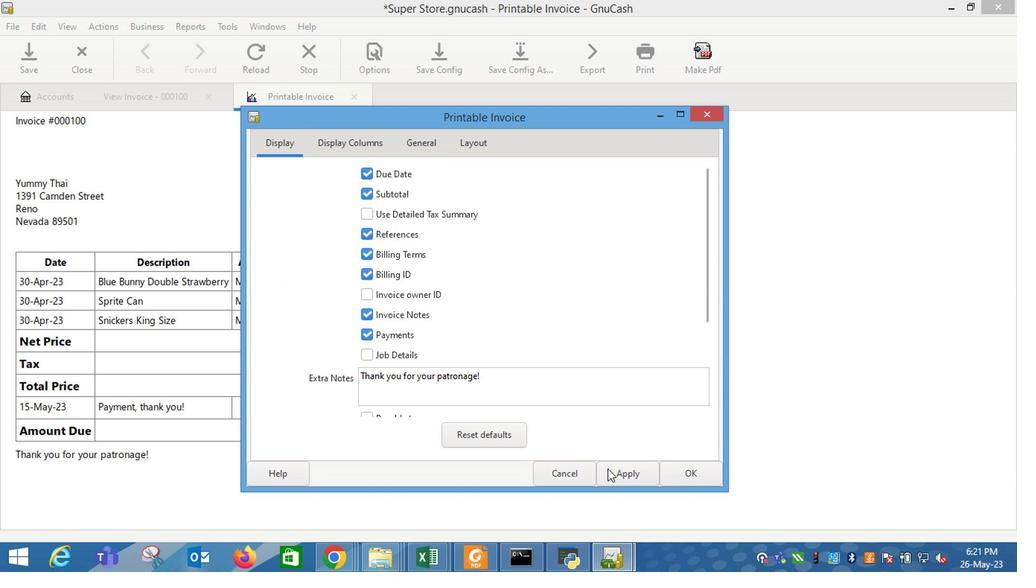 
Action: Mouse pressed left at (622, 480)
Screenshot: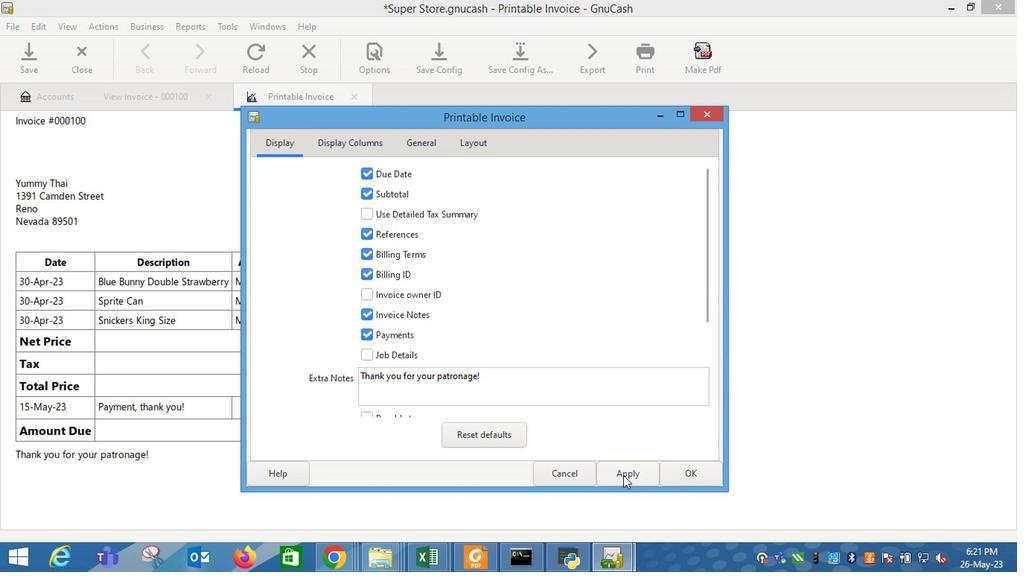 
Action: Mouse moved to (559, 473)
Screenshot: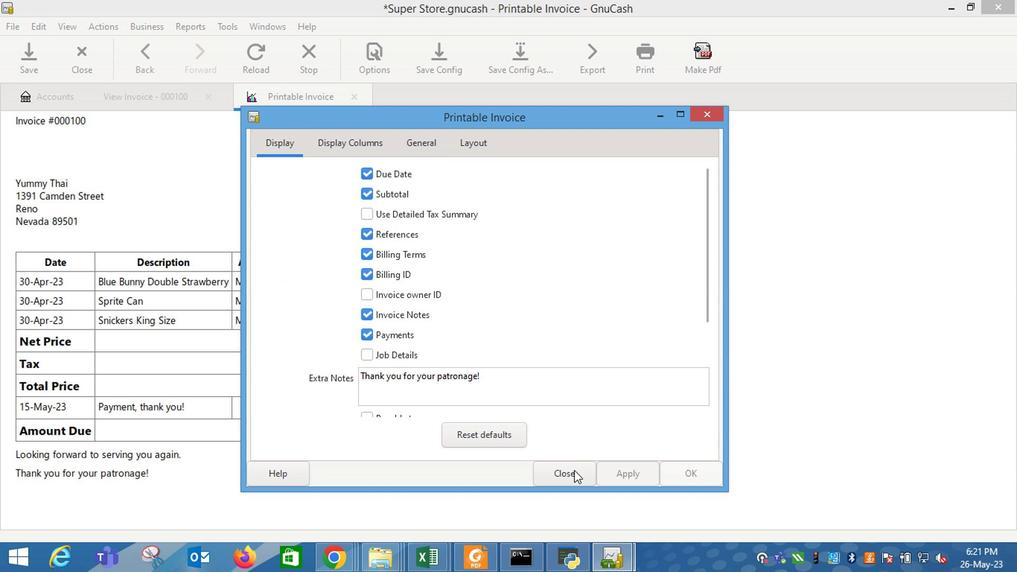 
Action: Mouse pressed left at (559, 473)
Screenshot: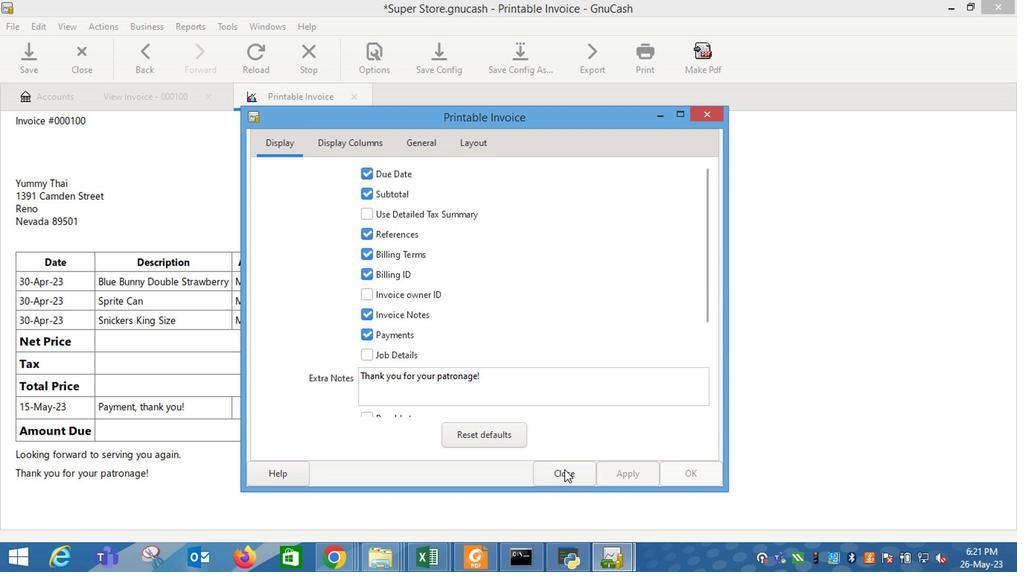 
